 Task: Search one way flight ticket for 2 adults, 2 infants in seat and 1 infant on lap in first from Bangor: Bangor International Airport to Indianapolis: Indianapolis International Airport on 8-5-2023. Choice of flights is JetBlue. Number of bags: 1 checked bag. Price is upto 85000. Outbound departure time preference is 10:00.
Action: Mouse moved to (321, 287)
Screenshot: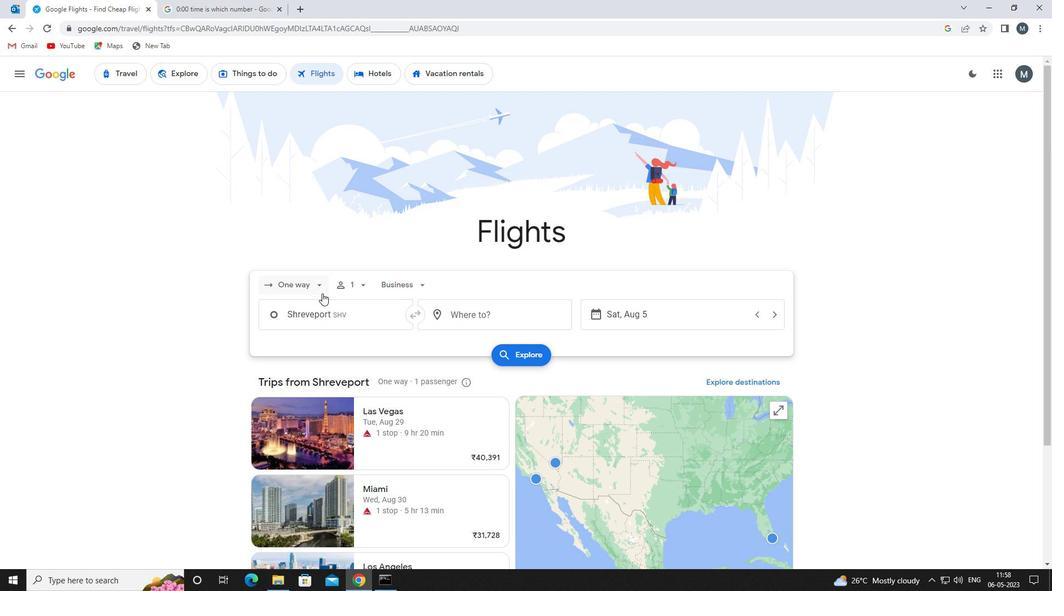 
Action: Mouse pressed left at (321, 287)
Screenshot: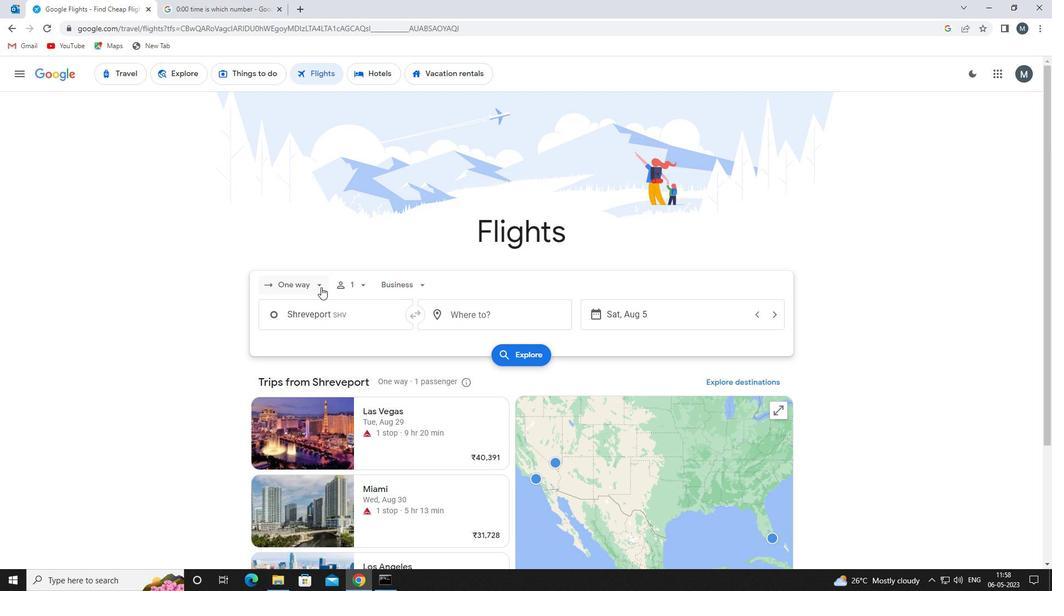
Action: Mouse moved to (322, 338)
Screenshot: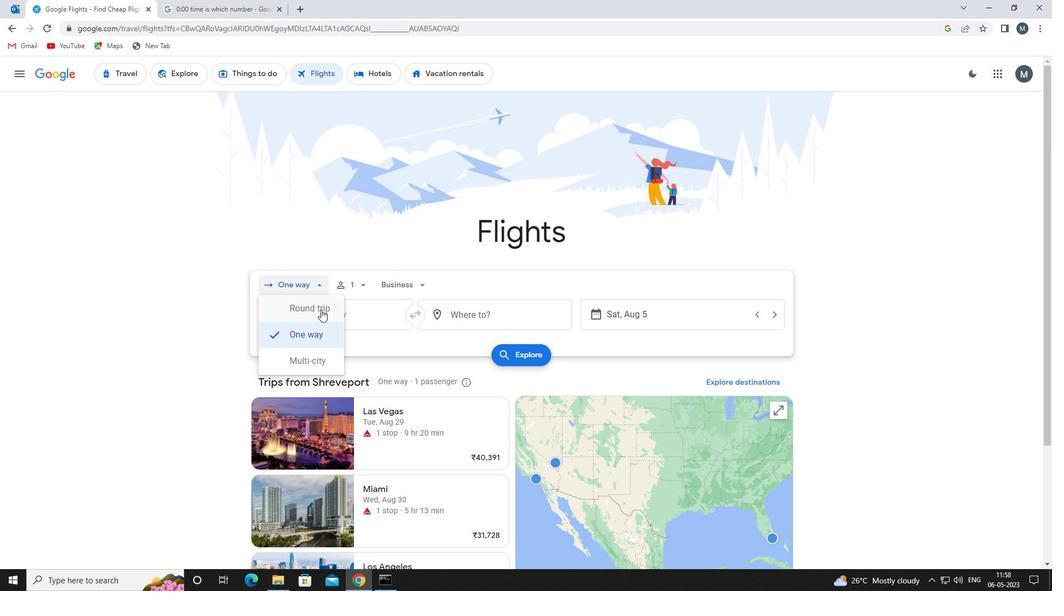 
Action: Mouse pressed left at (322, 338)
Screenshot: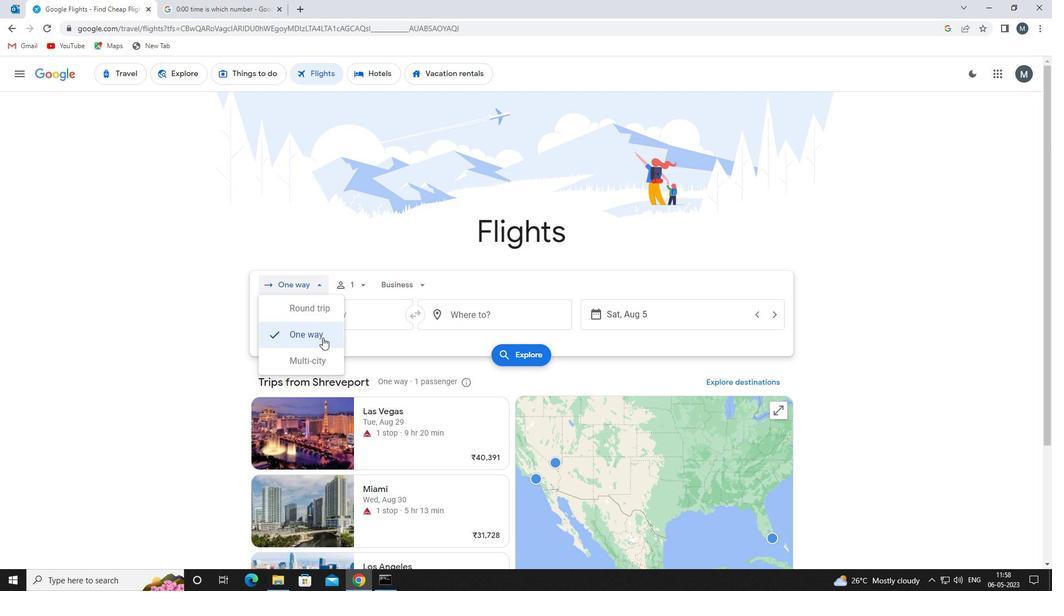 
Action: Mouse moved to (363, 285)
Screenshot: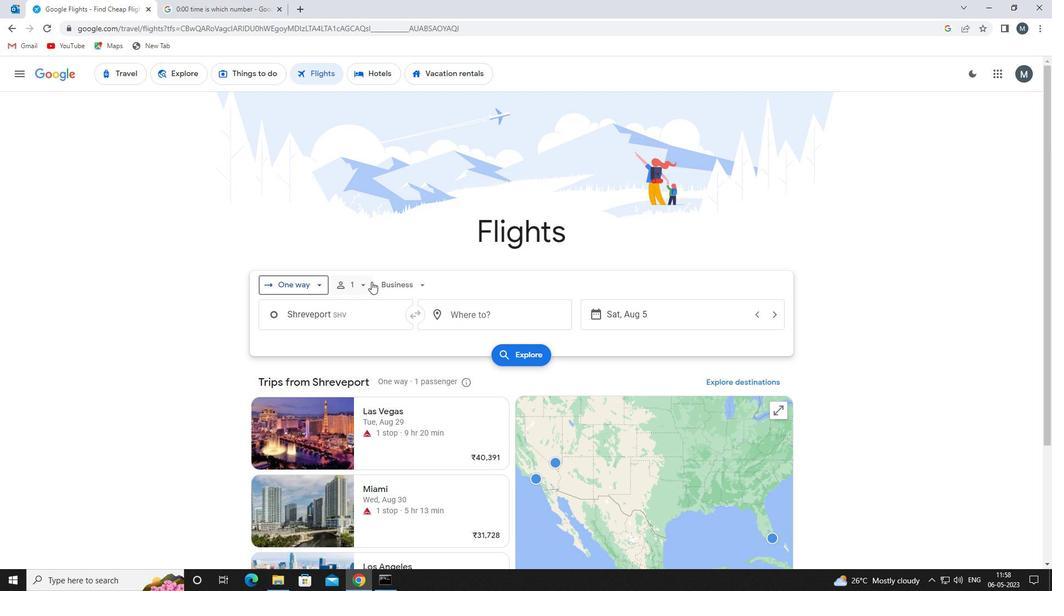 
Action: Mouse pressed left at (363, 285)
Screenshot: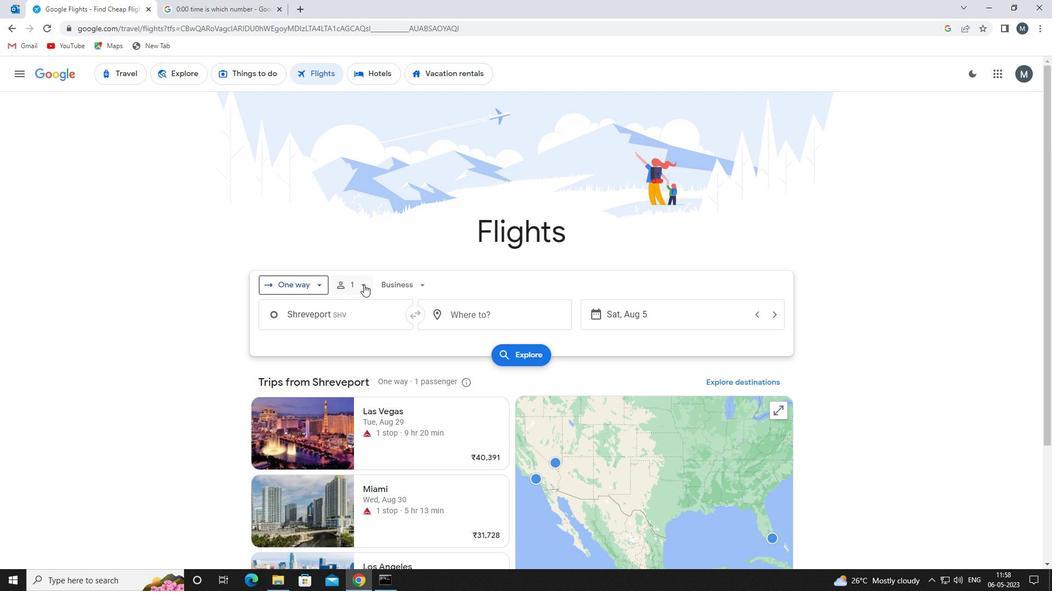 
Action: Mouse moved to (446, 317)
Screenshot: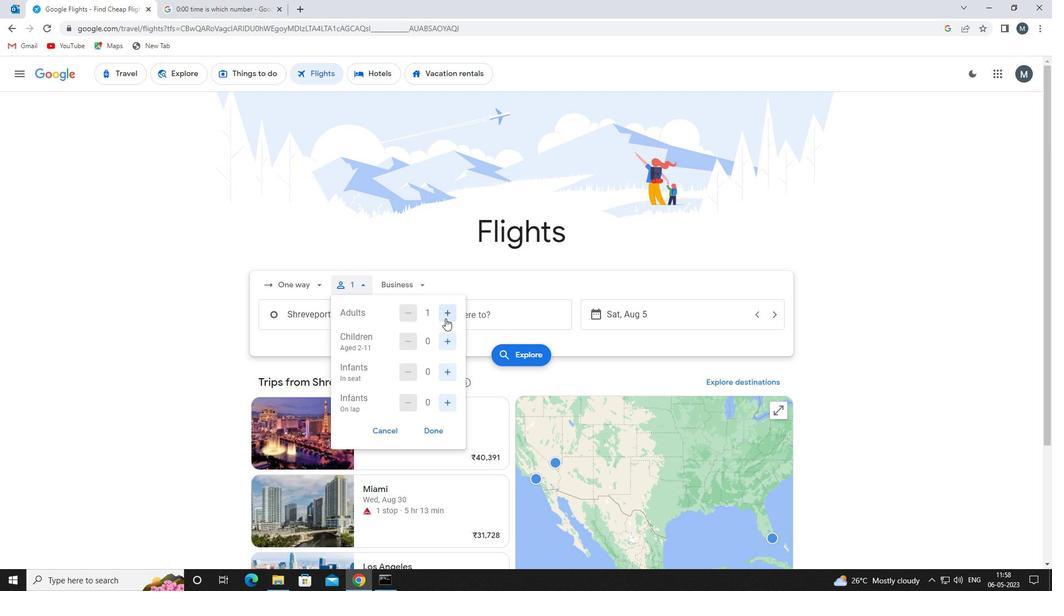 
Action: Mouse pressed left at (446, 317)
Screenshot: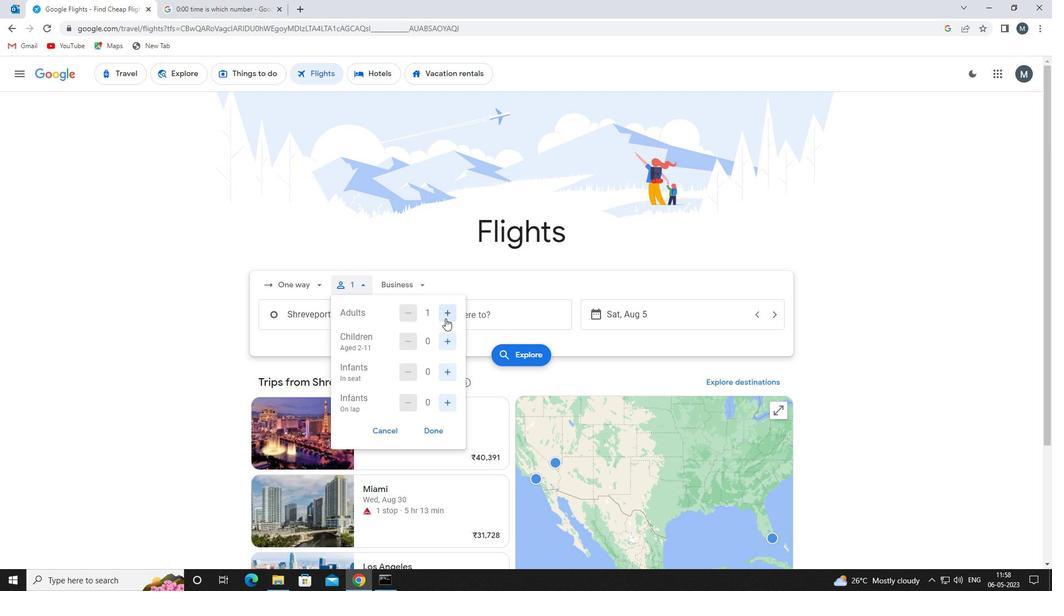 
Action: Mouse moved to (449, 344)
Screenshot: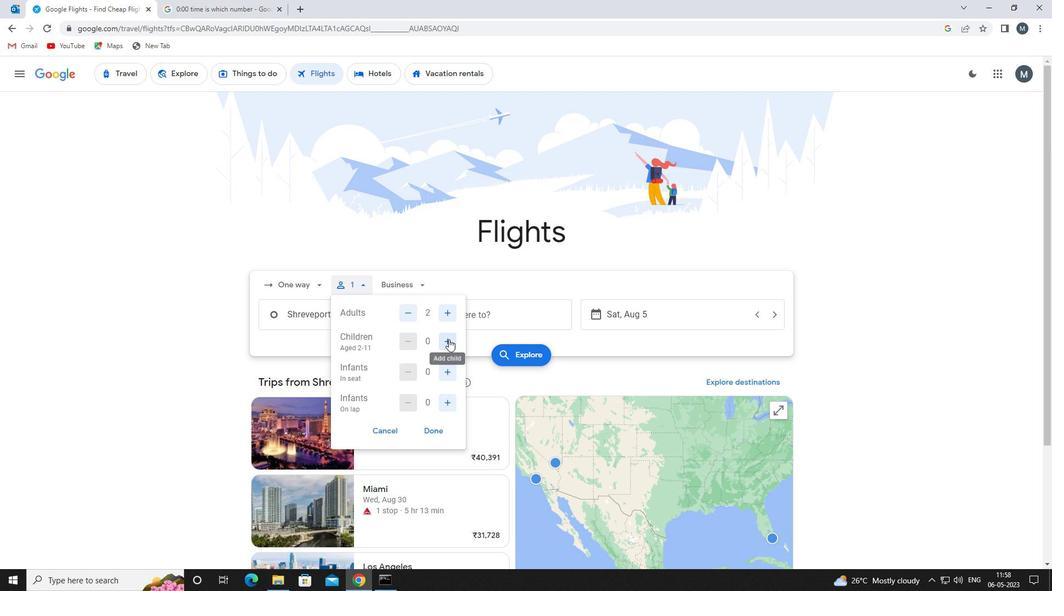 
Action: Mouse pressed left at (449, 344)
Screenshot: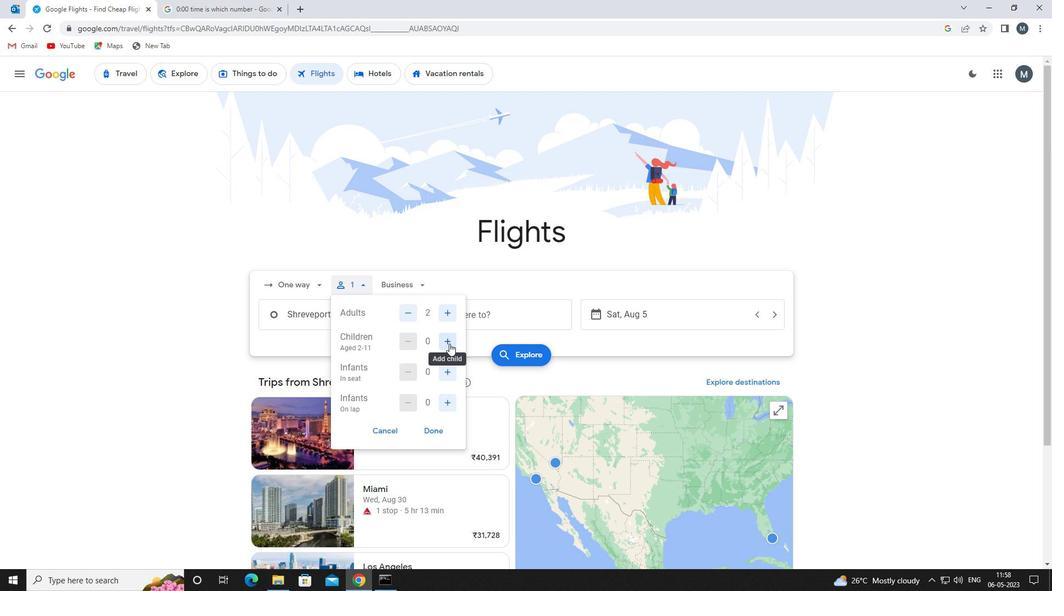 
Action: Mouse moved to (449, 344)
Screenshot: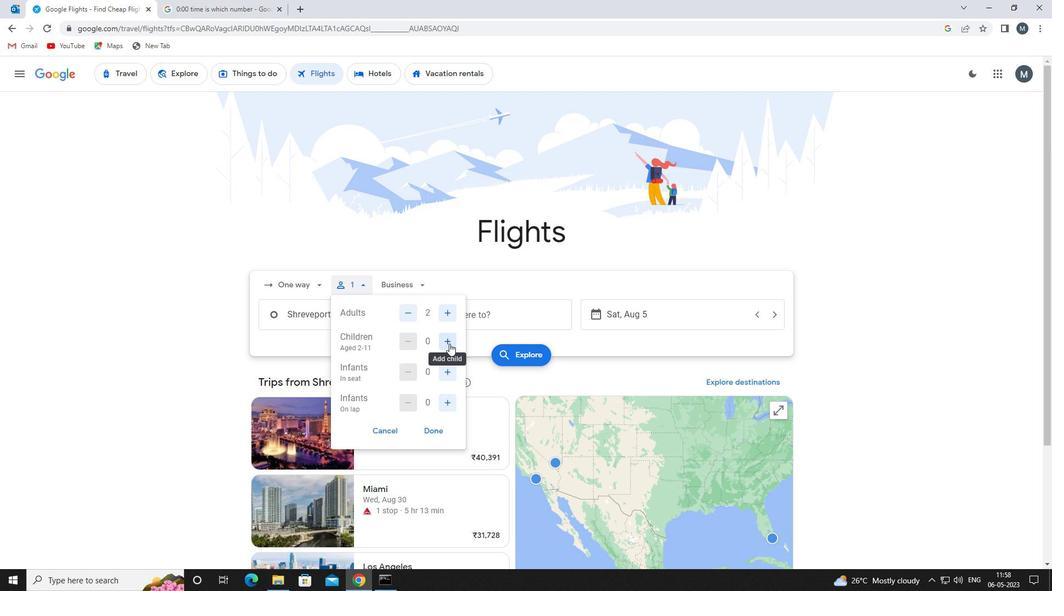 
Action: Mouse pressed left at (449, 344)
Screenshot: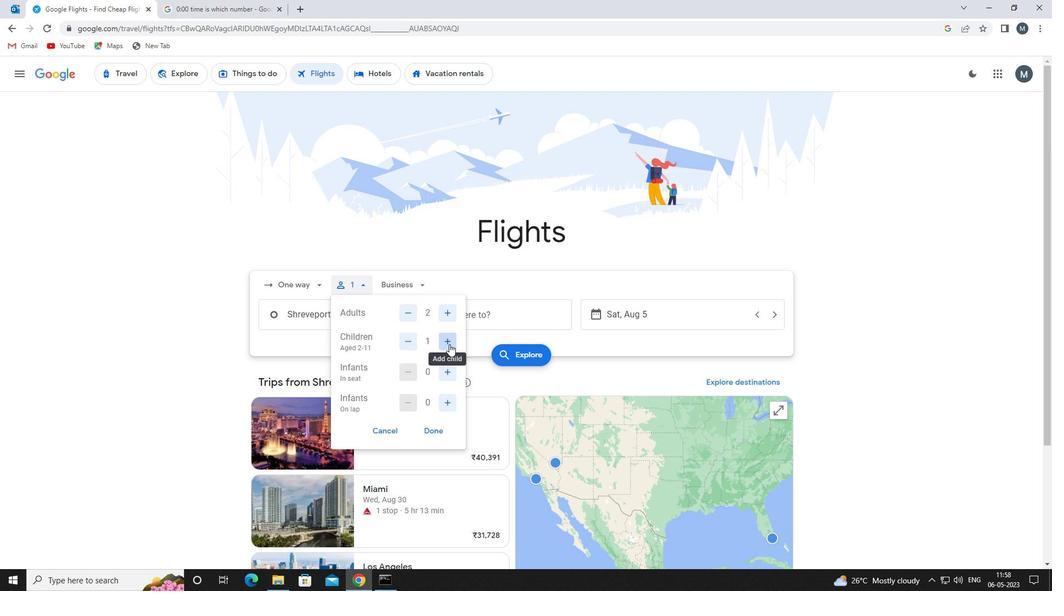
Action: Mouse moved to (418, 336)
Screenshot: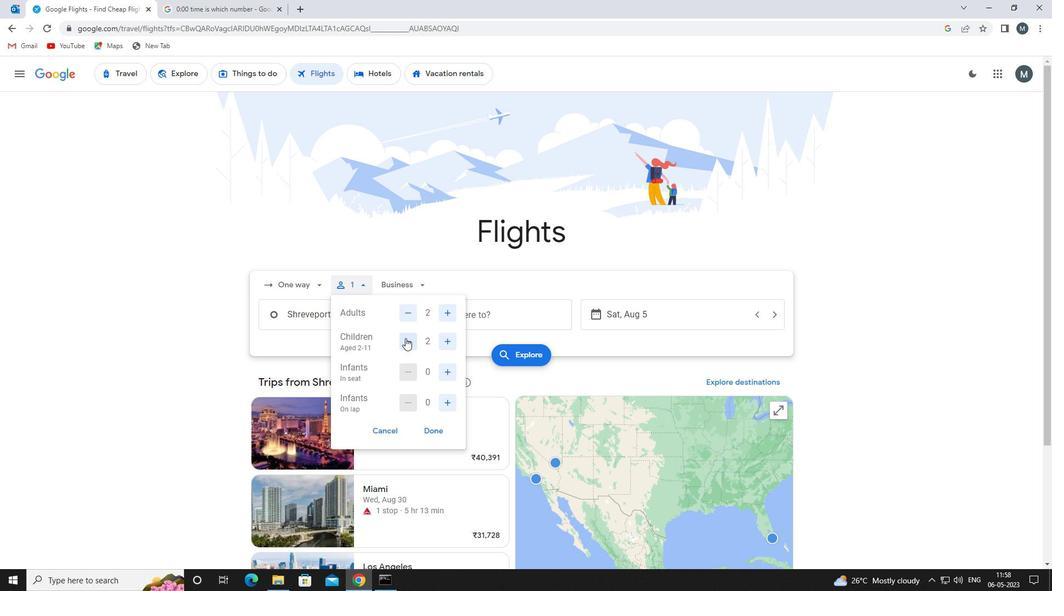 
Action: Mouse pressed left at (418, 336)
Screenshot: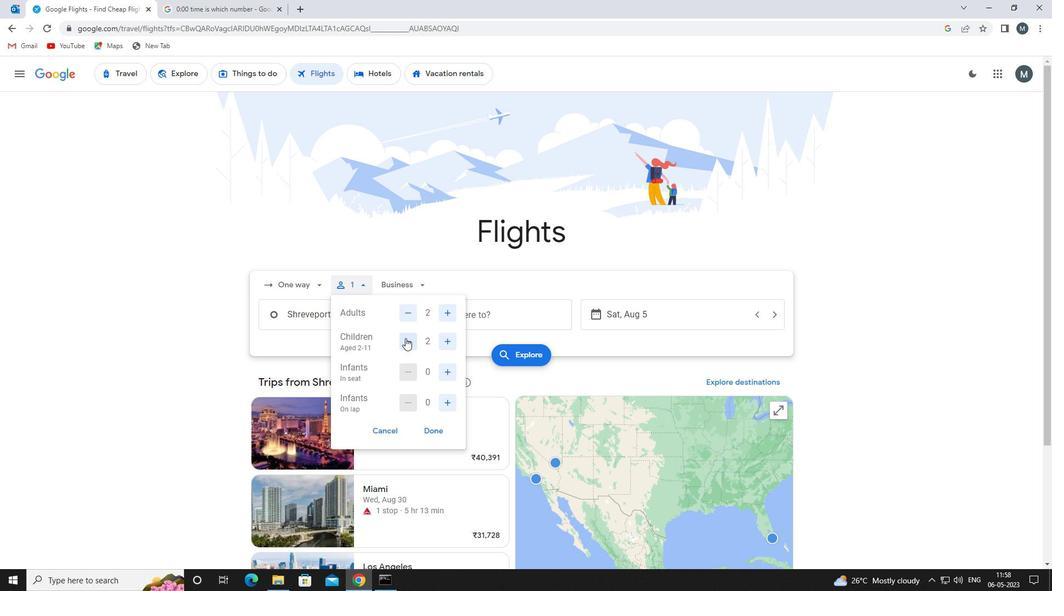 
Action: Mouse moved to (414, 339)
Screenshot: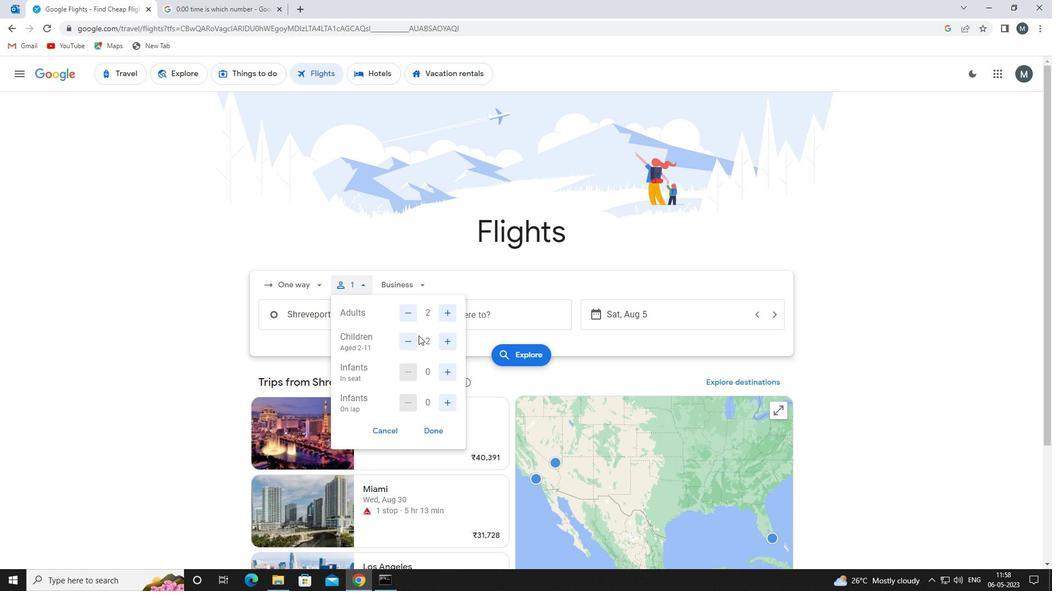
Action: Mouse pressed left at (414, 339)
Screenshot: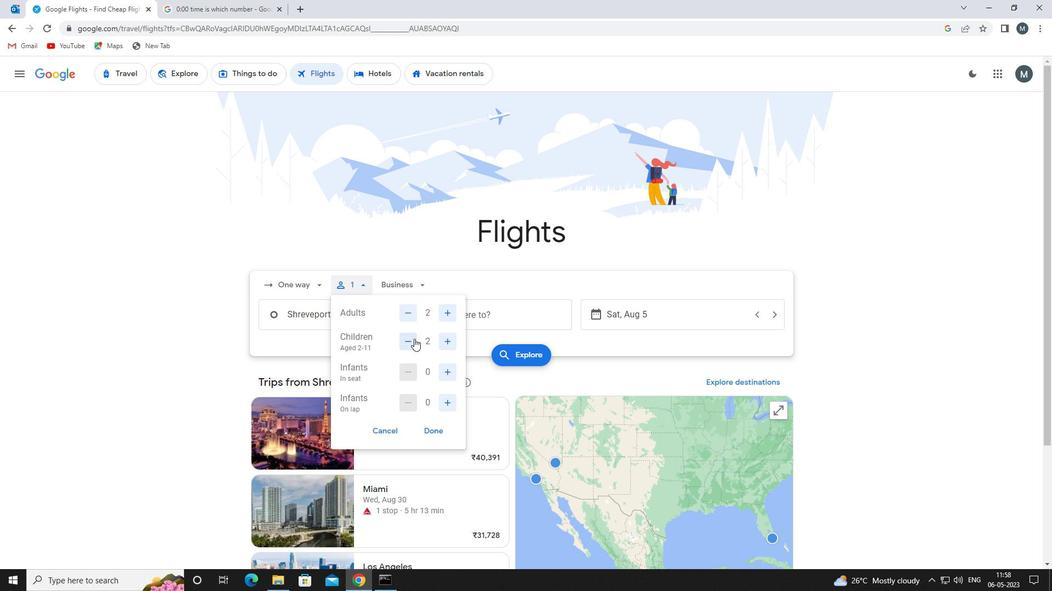 
Action: Mouse pressed left at (414, 339)
Screenshot: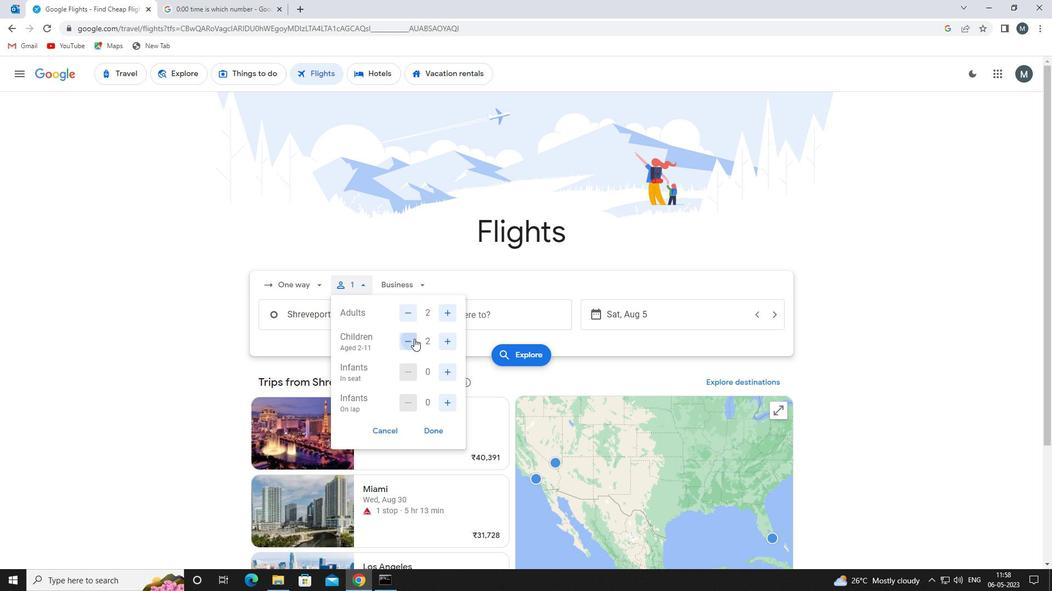 
Action: Mouse moved to (450, 374)
Screenshot: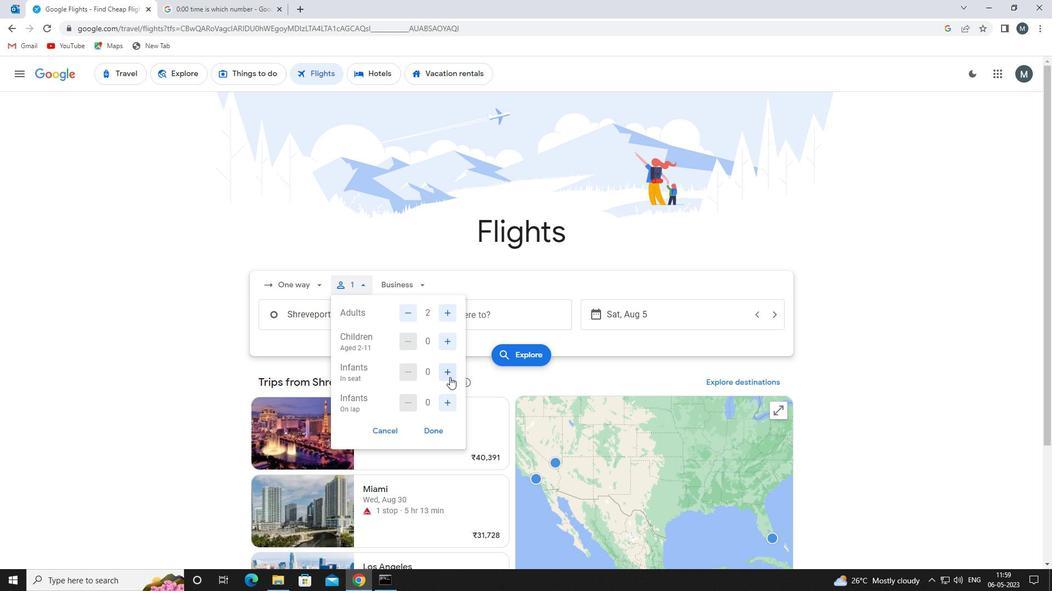 
Action: Mouse pressed left at (450, 374)
Screenshot: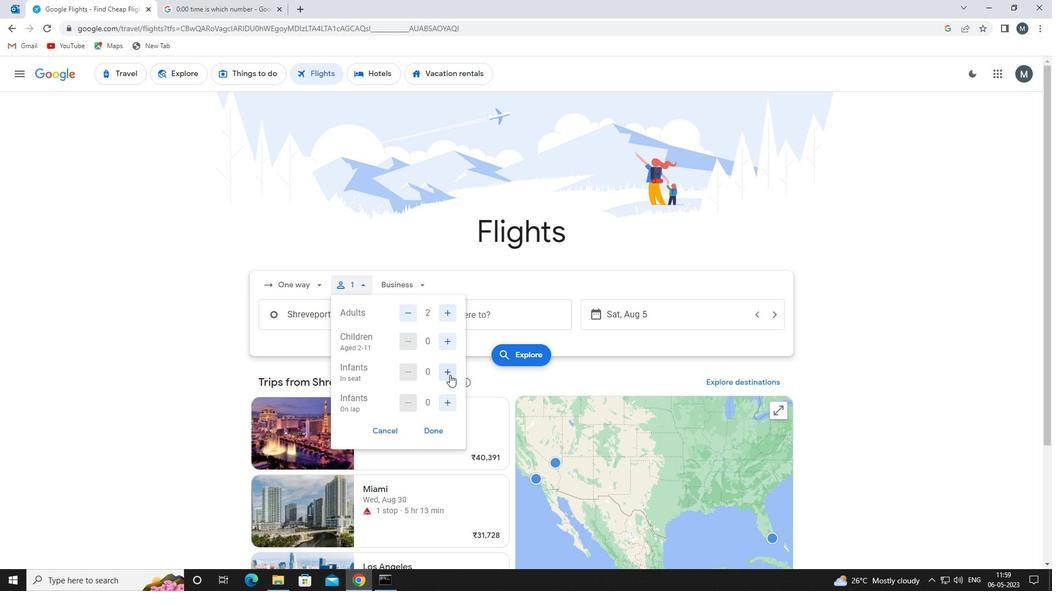 
Action: Mouse pressed left at (450, 374)
Screenshot: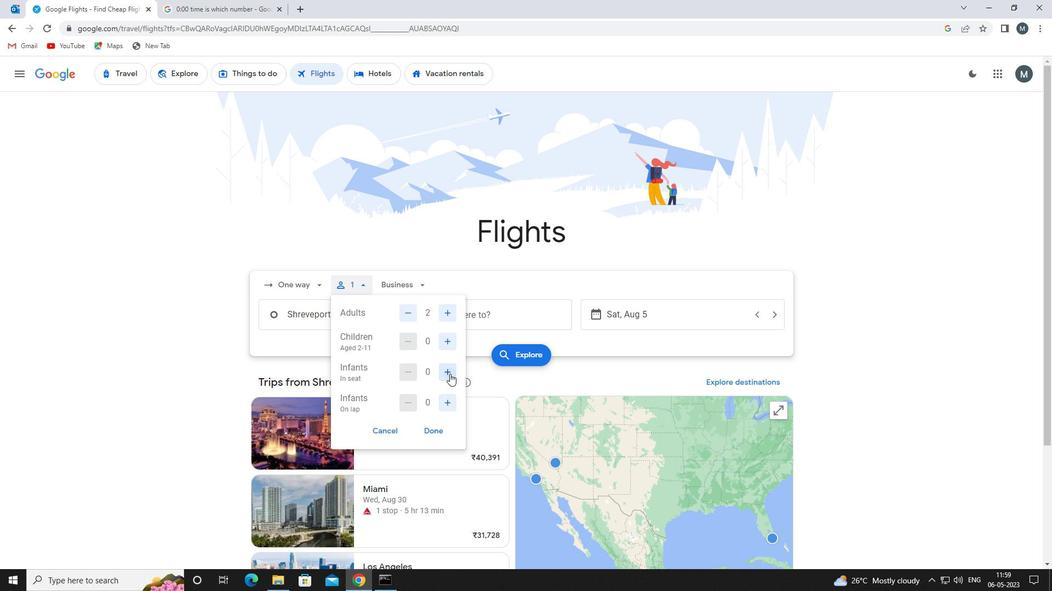 
Action: Mouse moved to (451, 410)
Screenshot: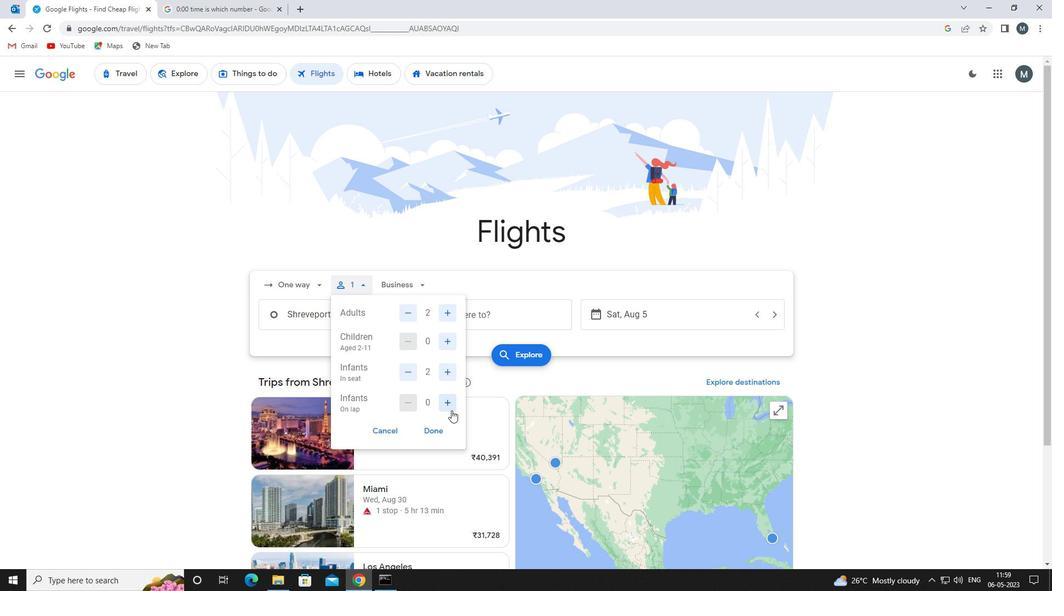 
Action: Mouse pressed left at (451, 410)
Screenshot: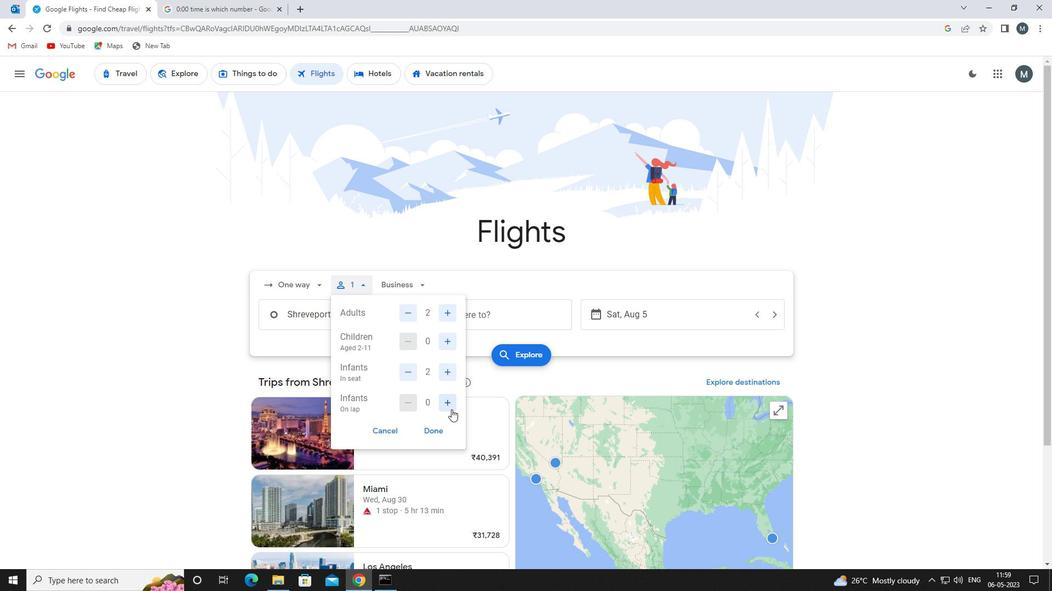 
Action: Mouse moved to (439, 430)
Screenshot: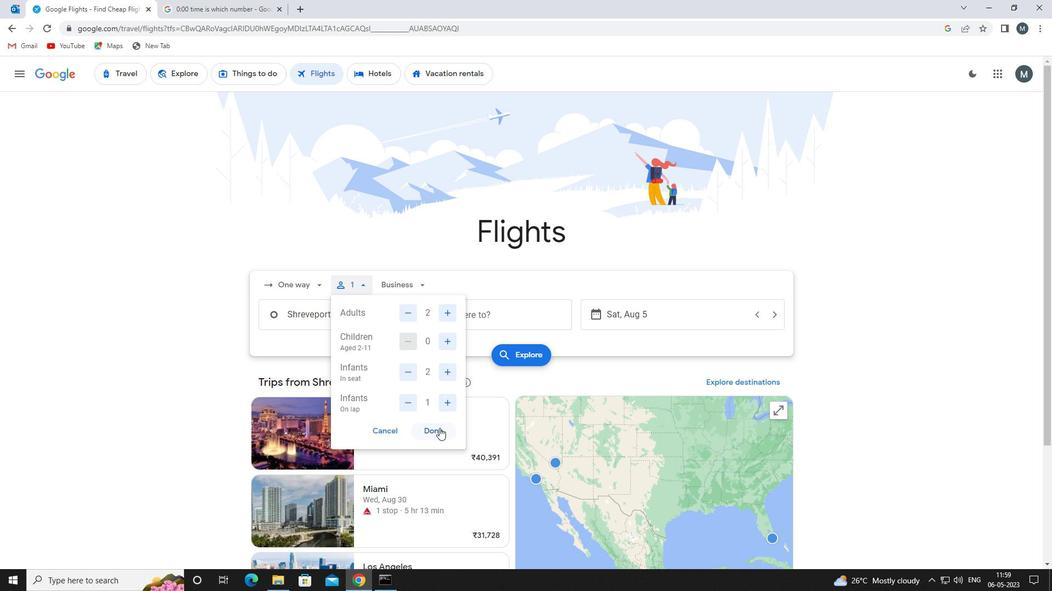 
Action: Mouse pressed left at (439, 430)
Screenshot: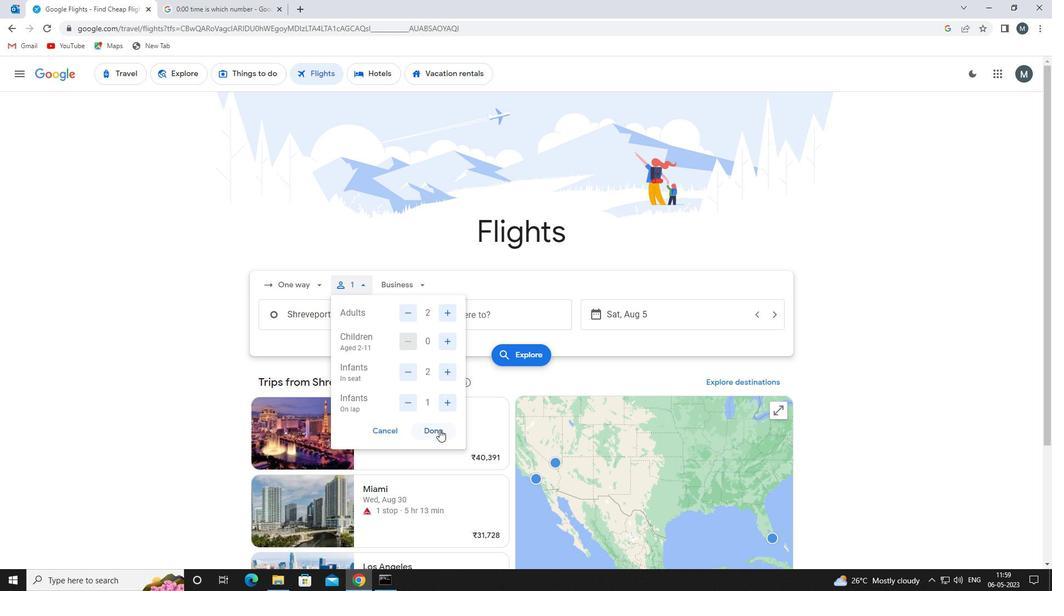 
Action: Mouse moved to (406, 286)
Screenshot: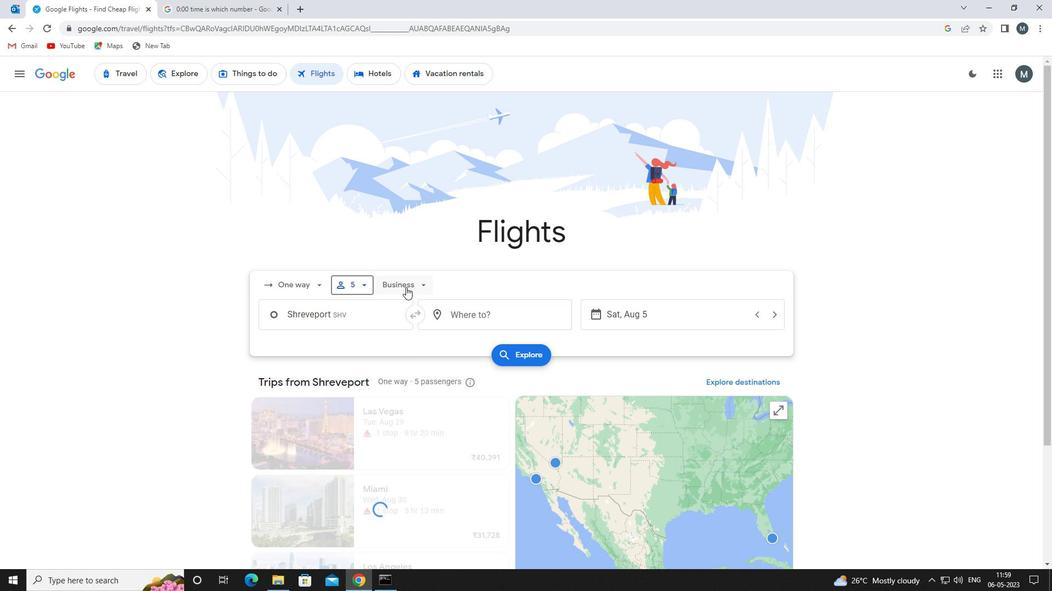 
Action: Mouse pressed left at (406, 286)
Screenshot: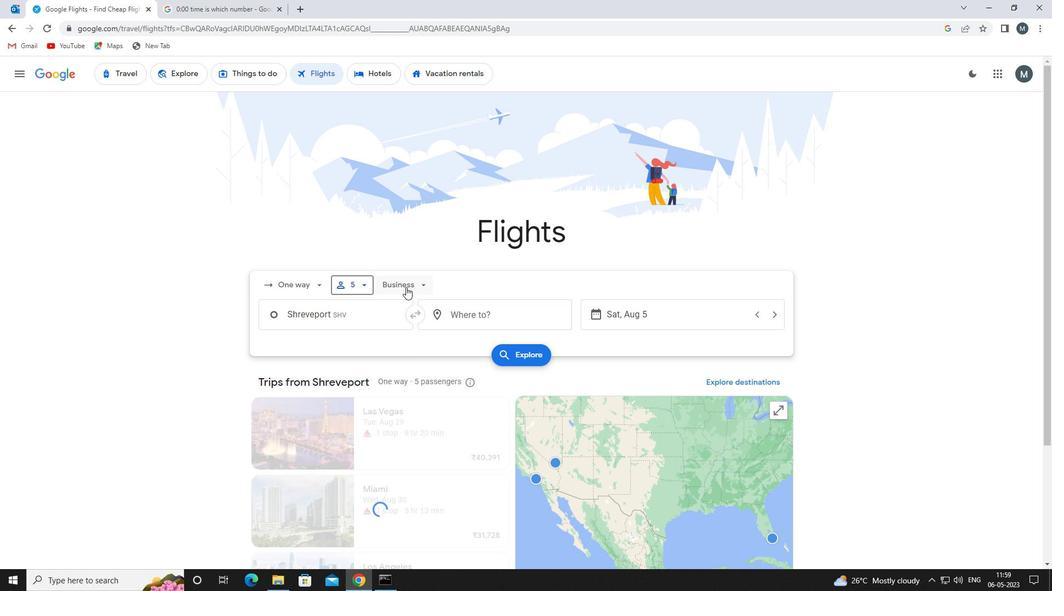 
Action: Mouse moved to (436, 393)
Screenshot: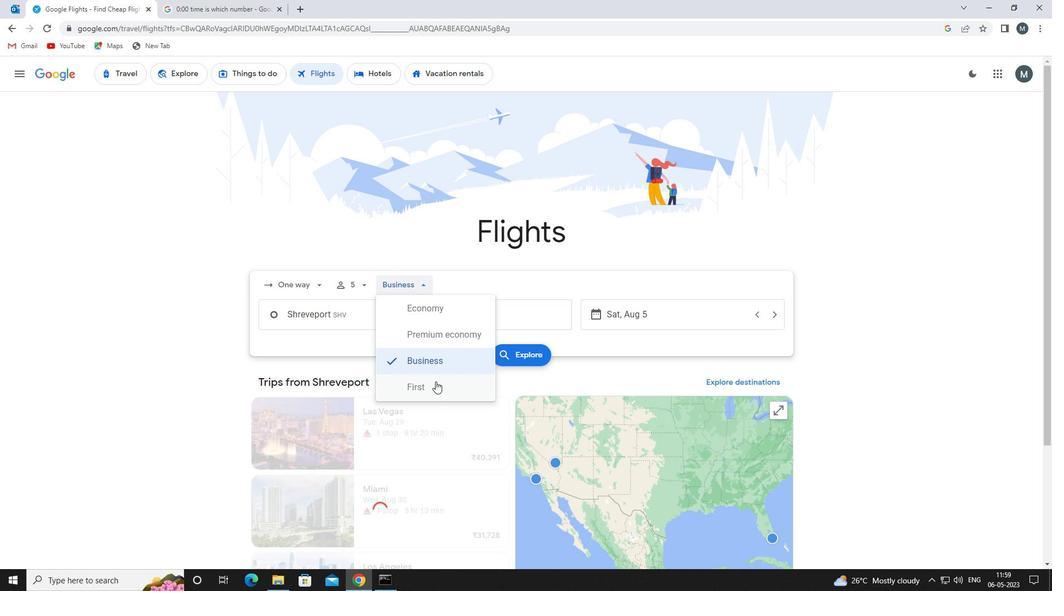 
Action: Mouse pressed left at (436, 393)
Screenshot: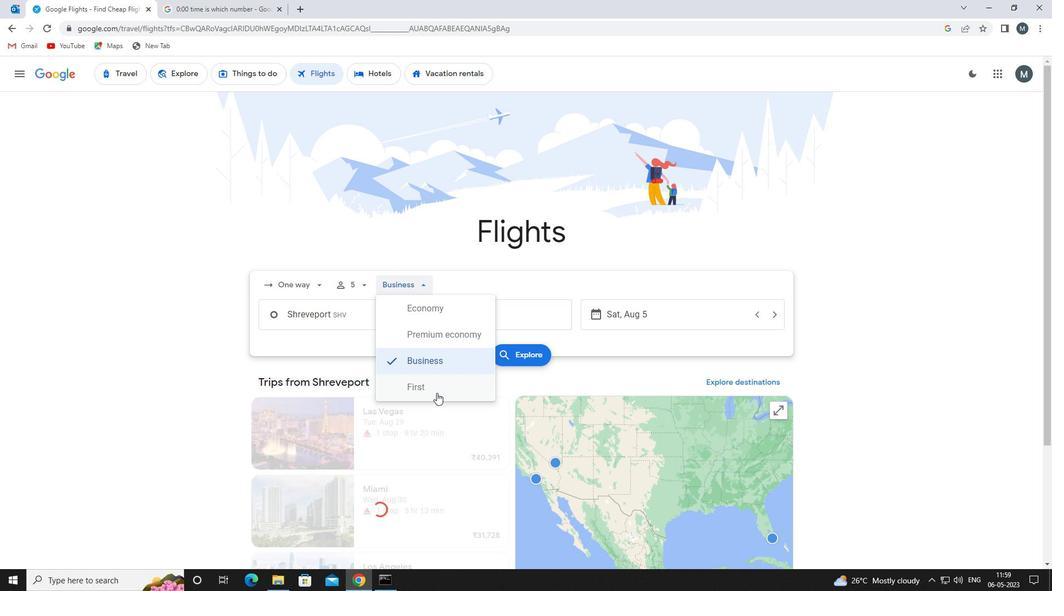 
Action: Mouse moved to (376, 320)
Screenshot: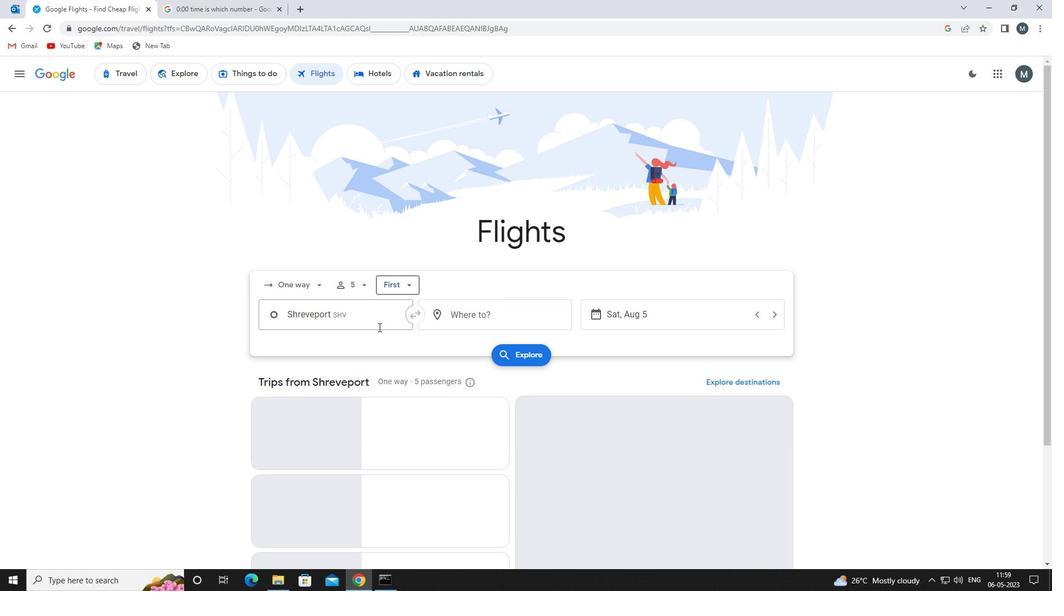 
Action: Mouse pressed left at (376, 320)
Screenshot: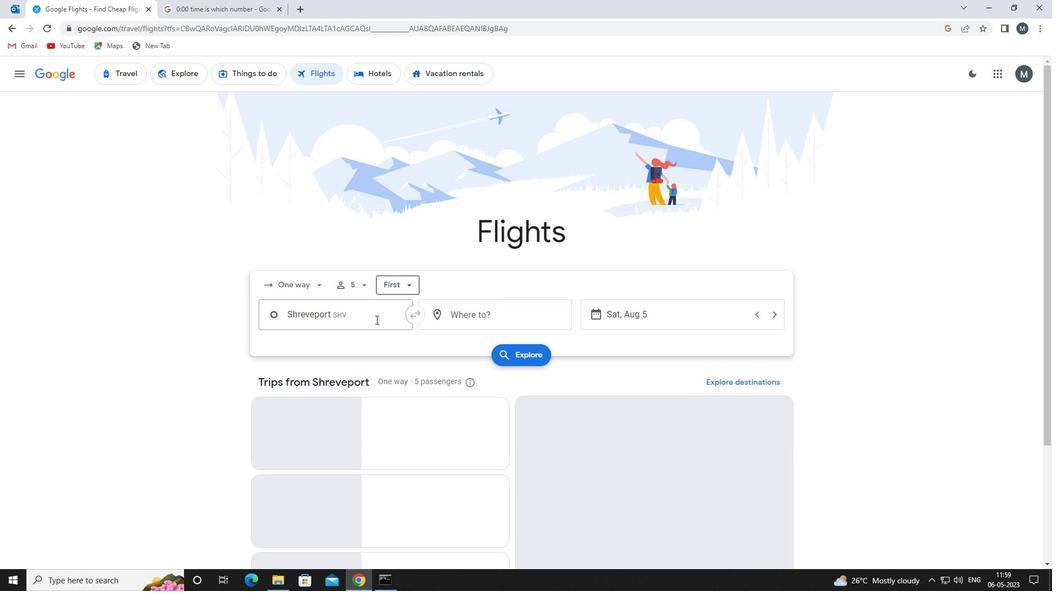 
Action: Mouse moved to (374, 320)
Screenshot: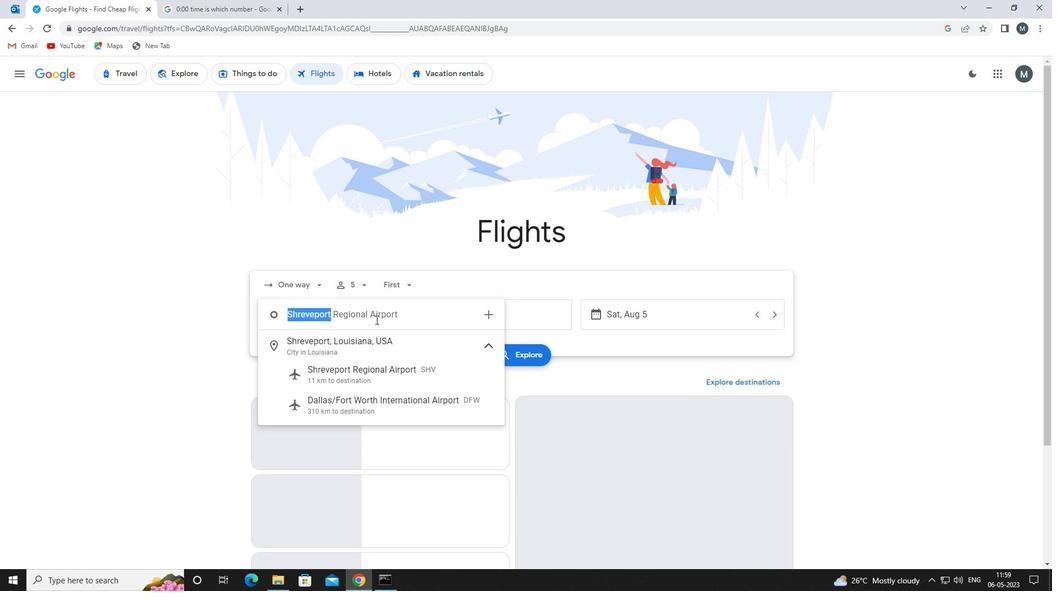 
Action: Key pressed bangr<Key.backspace><Key.backspace>gor<Key.space>inter
Screenshot: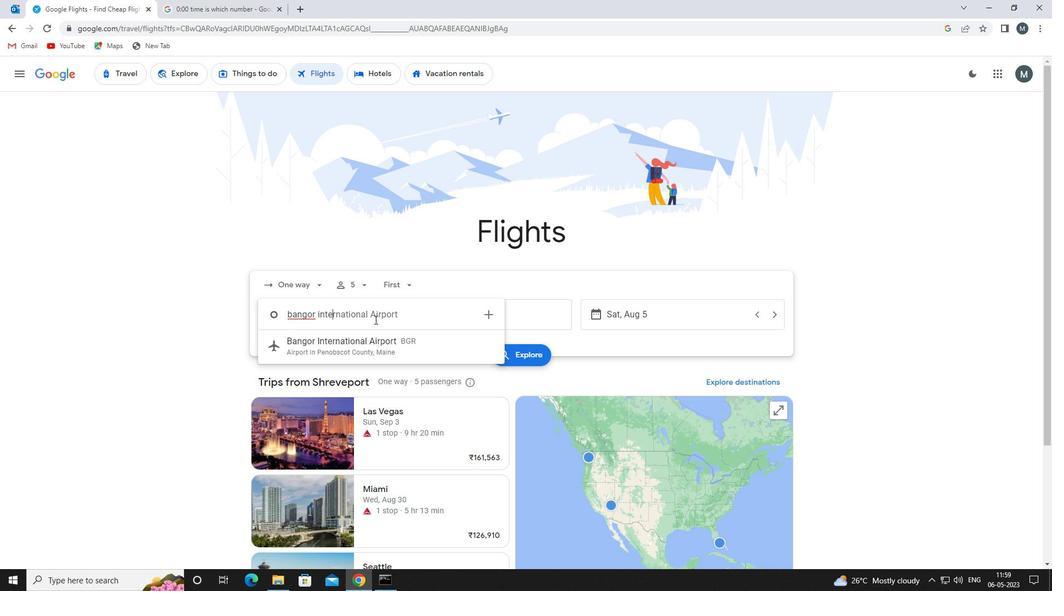 
Action: Mouse moved to (366, 352)
Screenshot: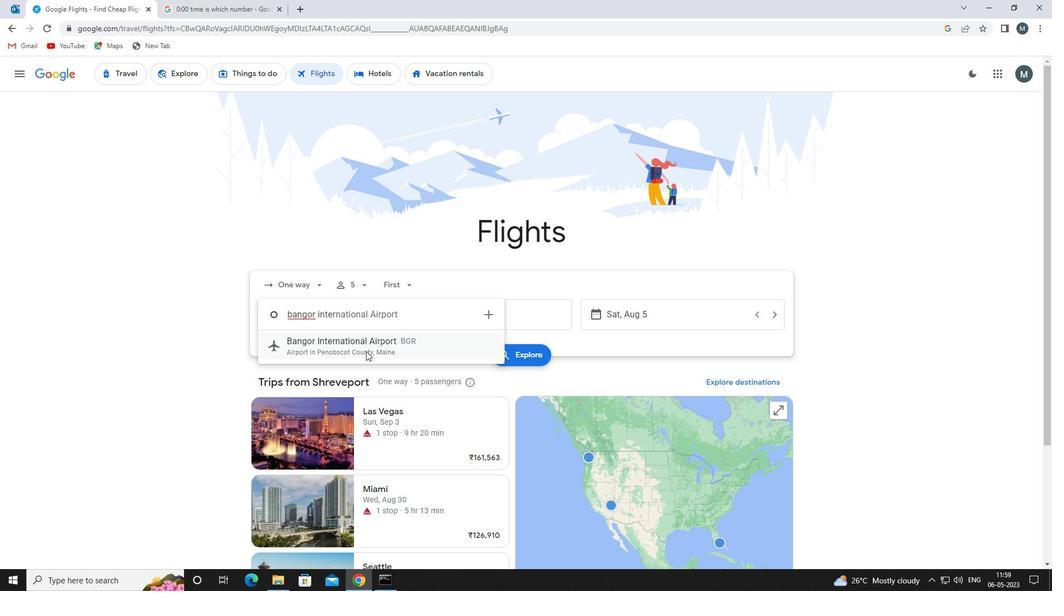 
Action: Mouse pressed left at (366, 352)
Screenshot: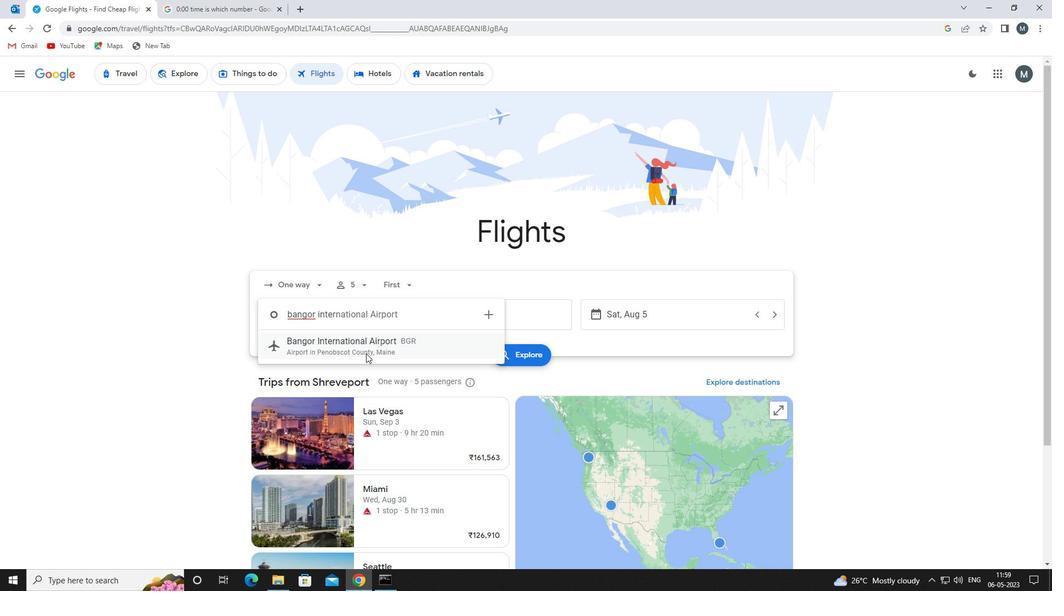 
Action: Mouse moved to (497, 324)
Screenshot: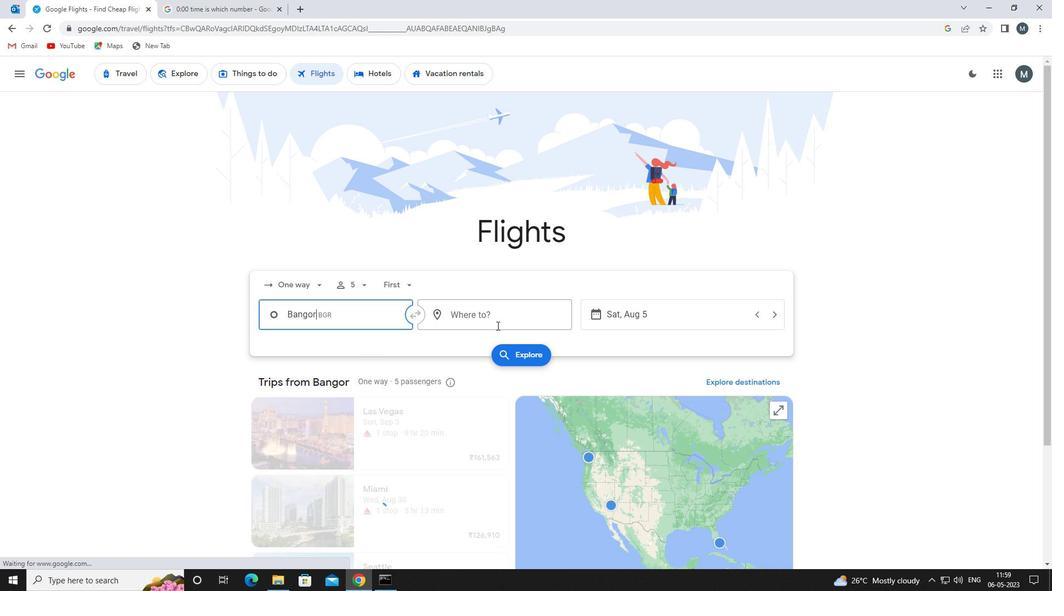 
Action: Mouse pressed left at (497, 324)
Screenshot: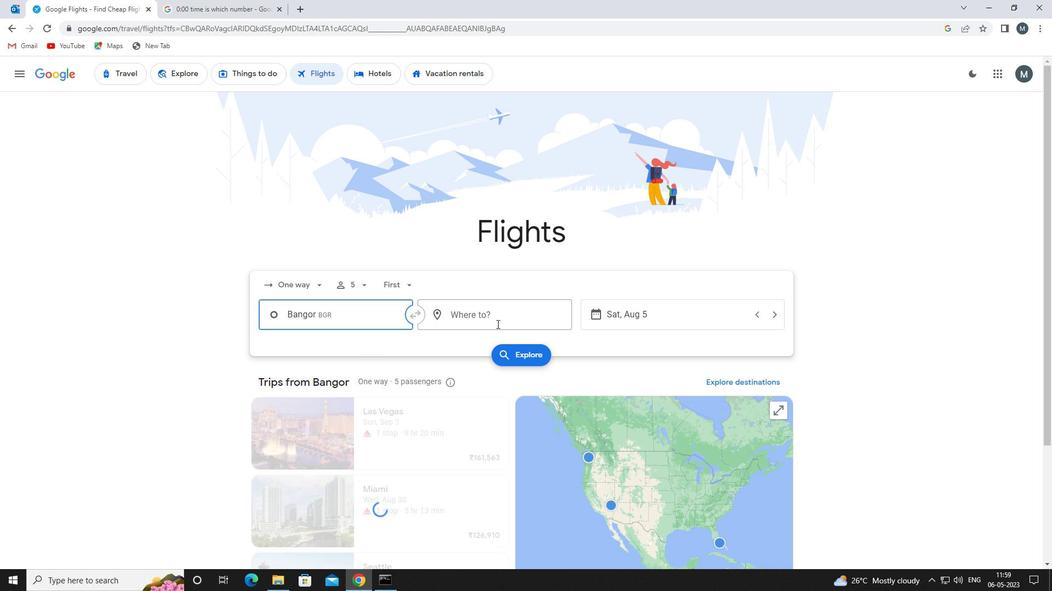 
Action: Mouse moved to (498, 322)
Screenshot: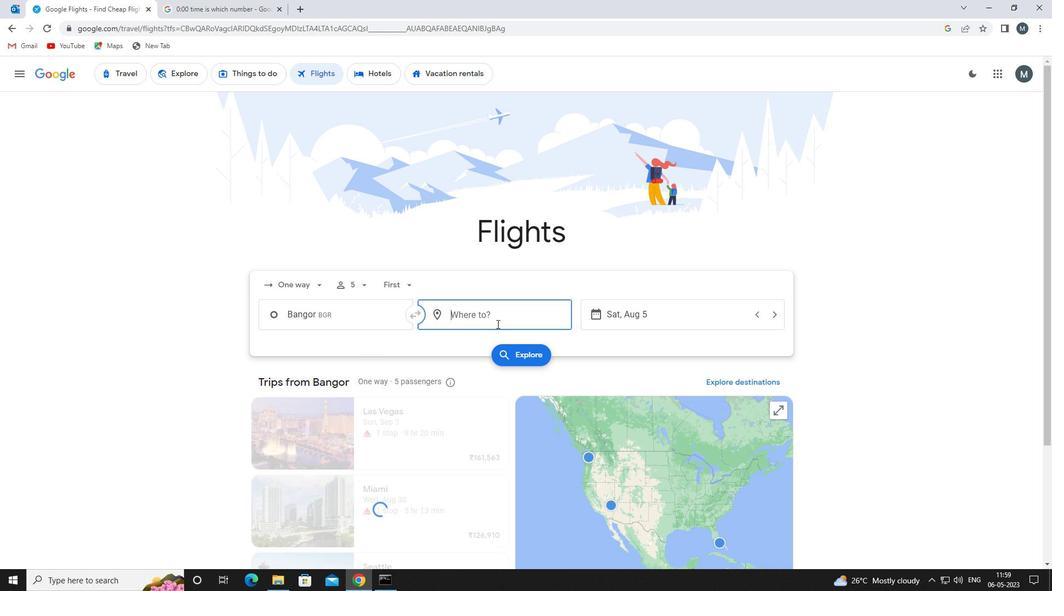 
Action: Key pressed ind
Screenshot: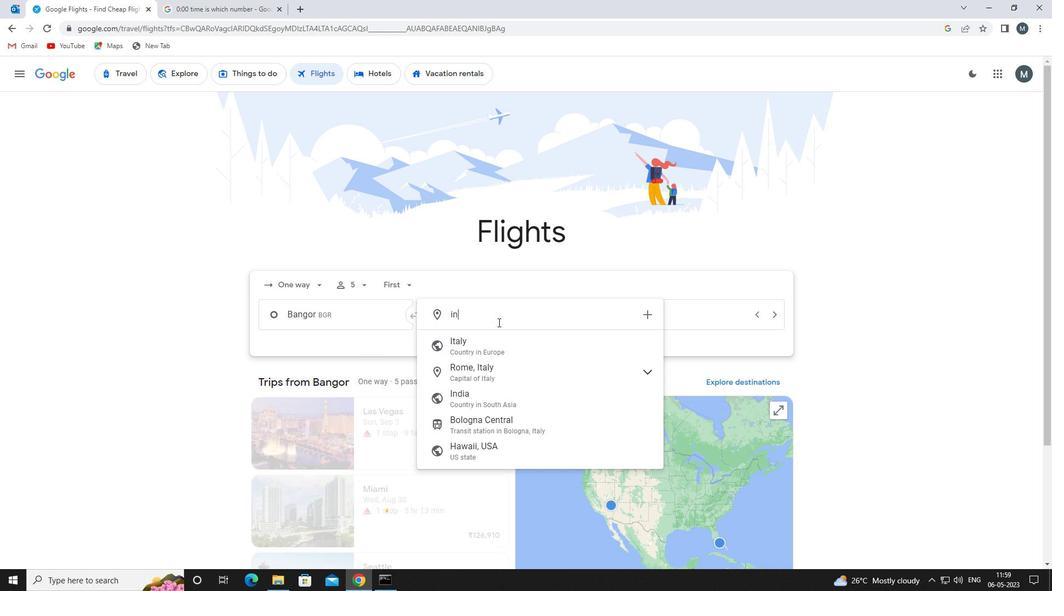 
Action: Mouse moved to (501, 344)
Screenshot: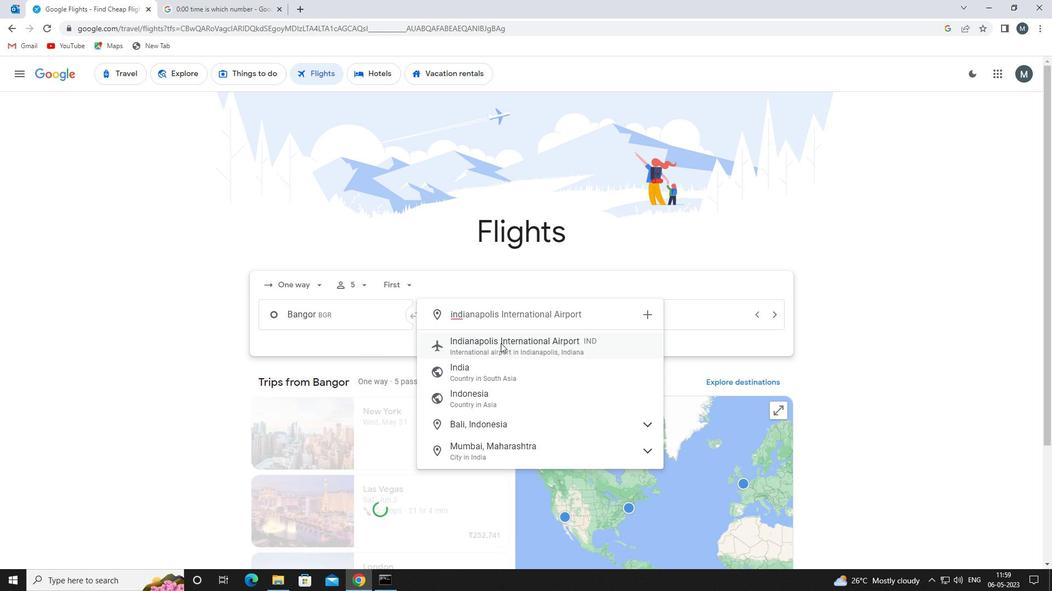 
Action: Mouse pressed left at (501, 344)
Screenshot: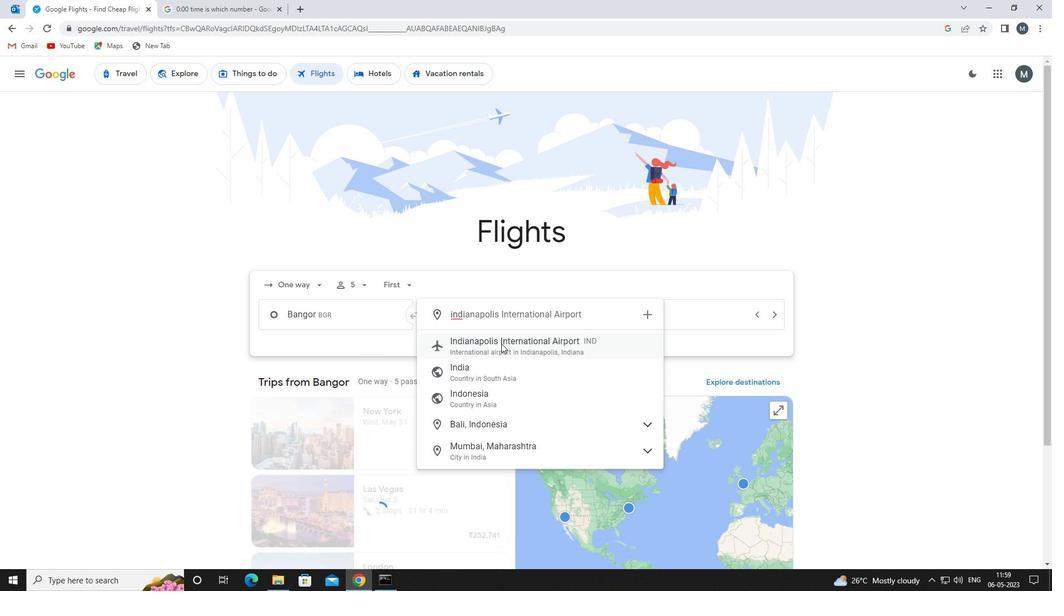 
Action: Mouse moved to (639, 320)
Screenshot: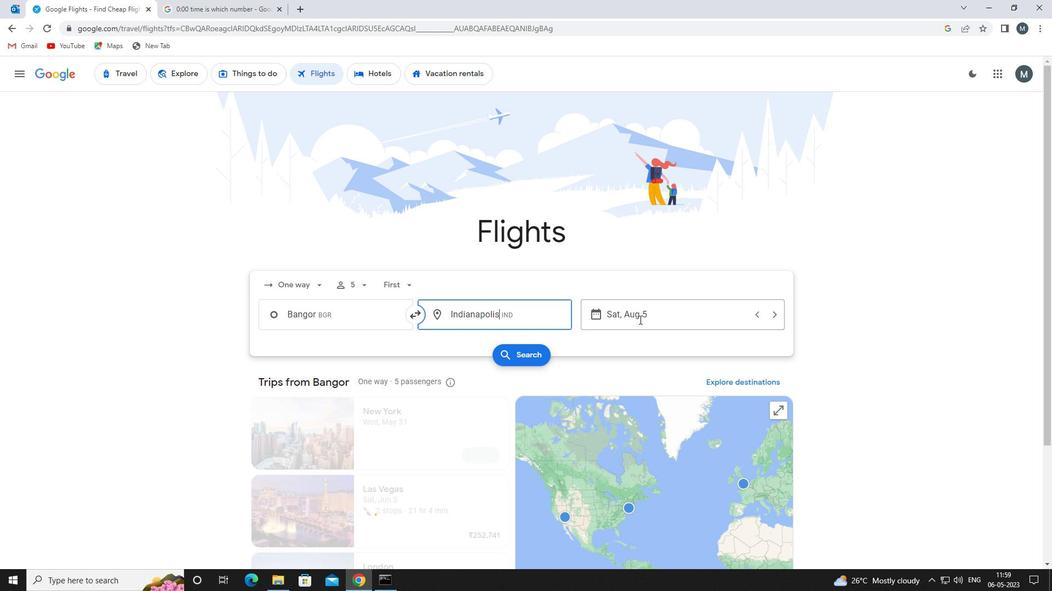 
Action: Mouse pressed left at (639, 320)
Screenshot: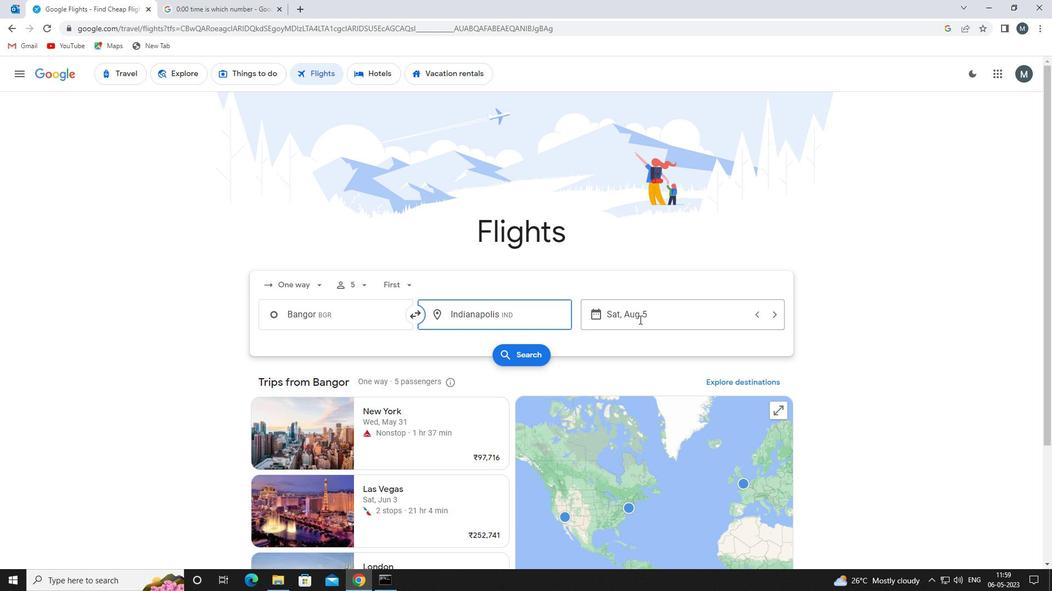 
Action: Mouse moved to (546, 372)
Screenshot: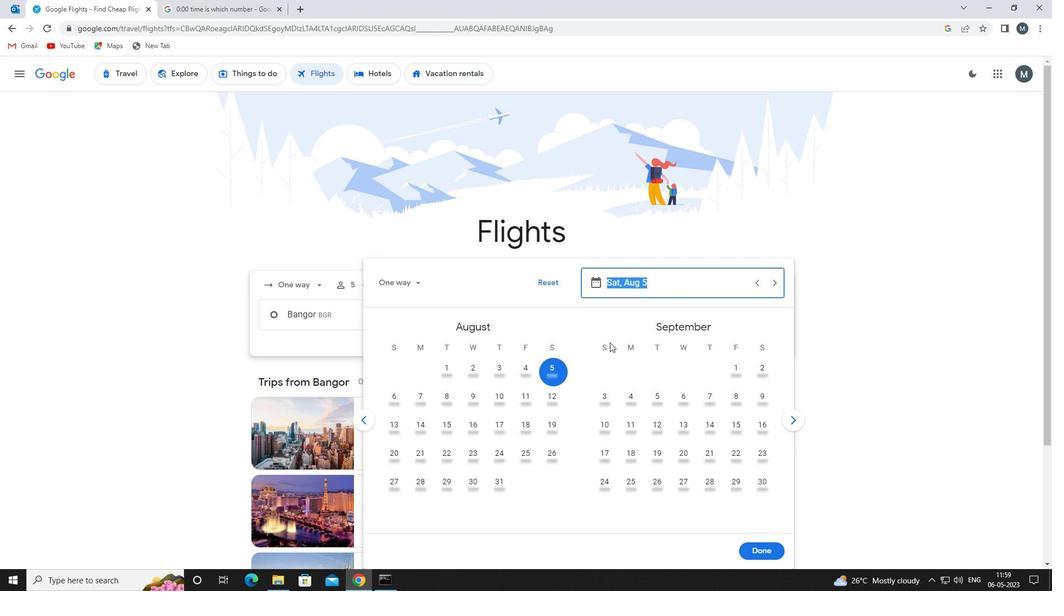 
Action: Mouse pressed left at (546, 372)
Screenshot: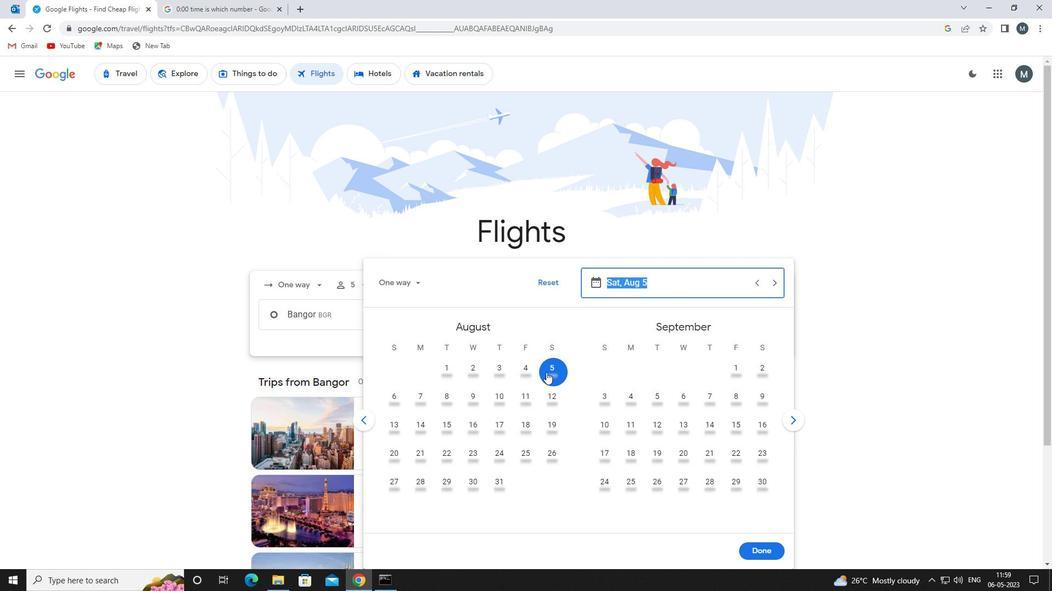 
Action: Mouse moved to (755, 549)
Screenshot: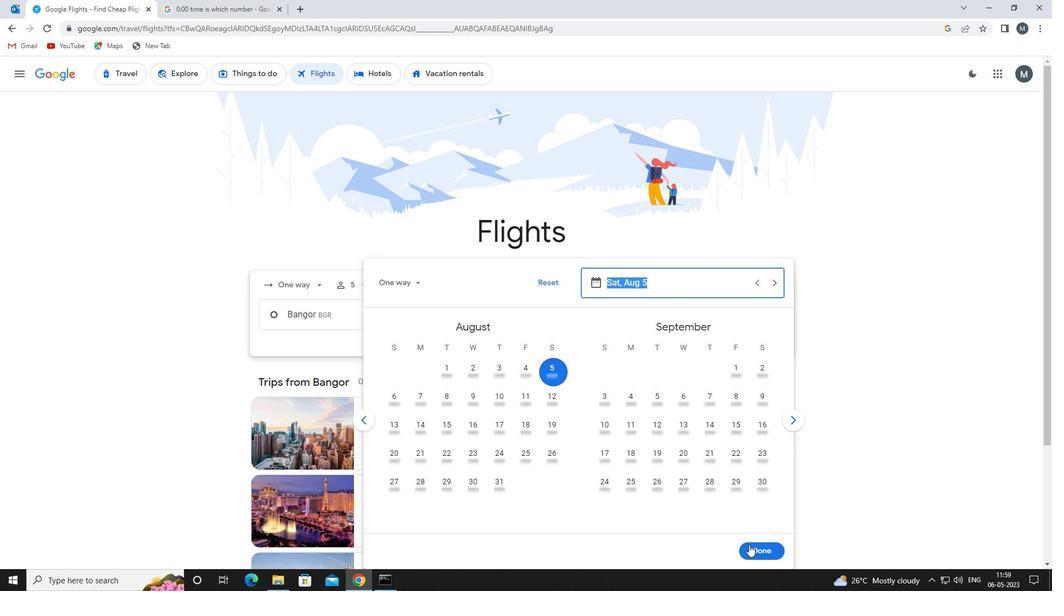 
Action: Mouse pressed left at (755, 549)
Screenshot: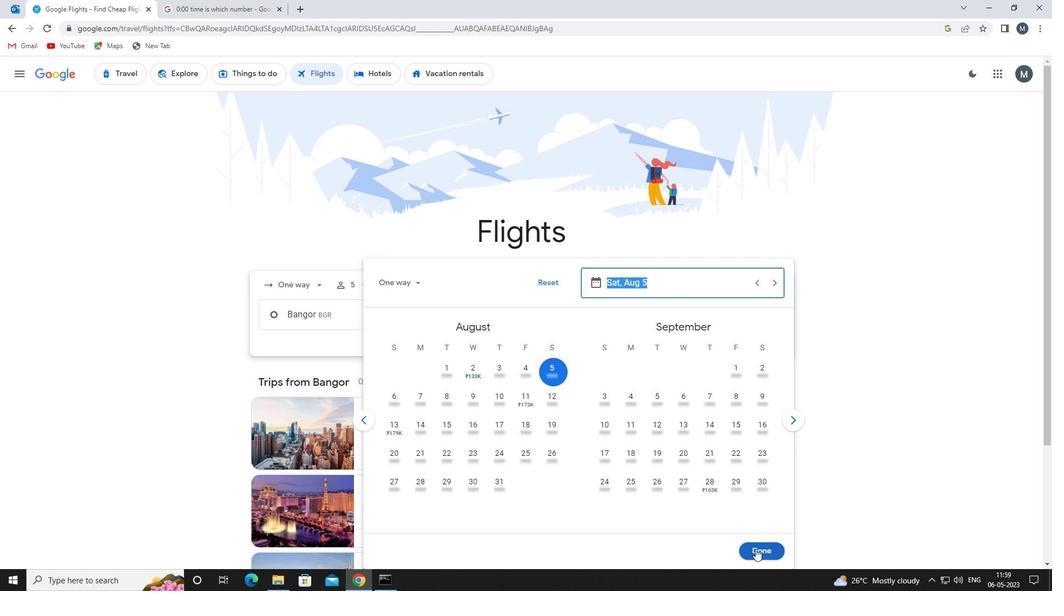 
Action: Mouse moved to (504, 353)
Screenshot: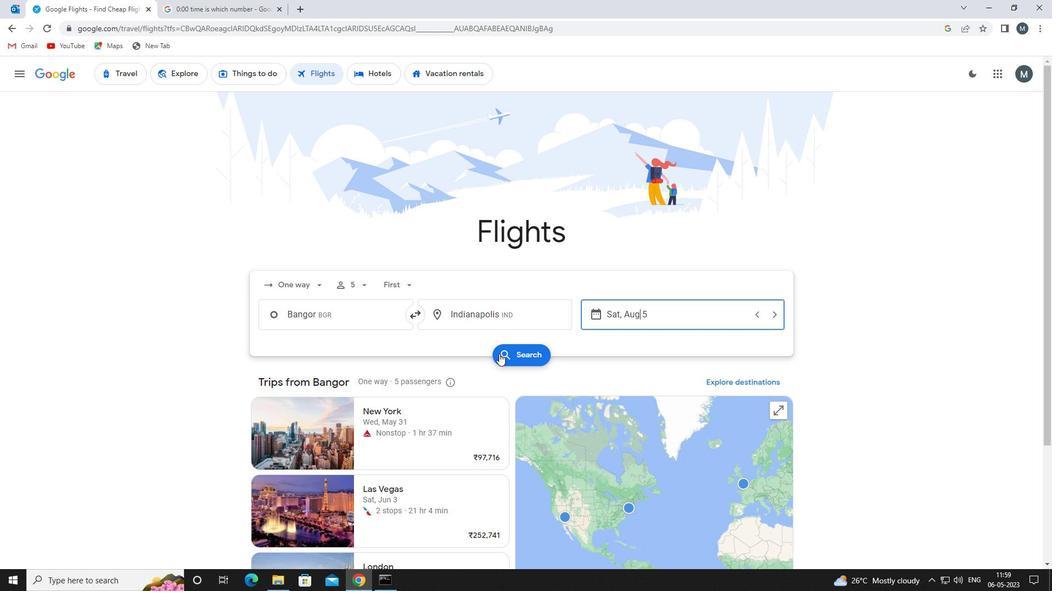 
Action: Mouse pressed left at (504, 353)
Screenshot: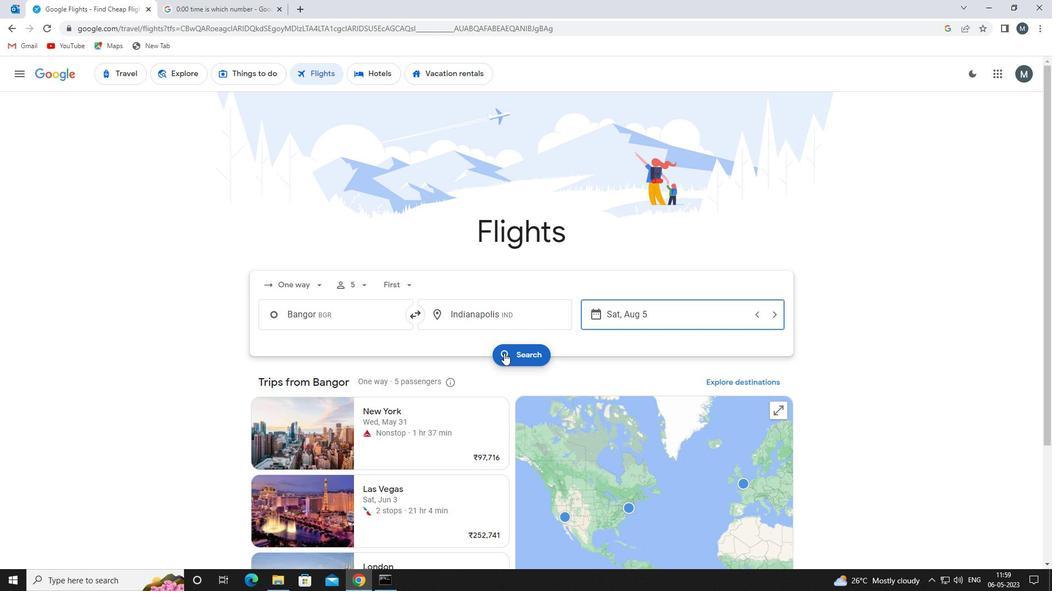
Action: Mouse moved to (262, 172)
Screenshot: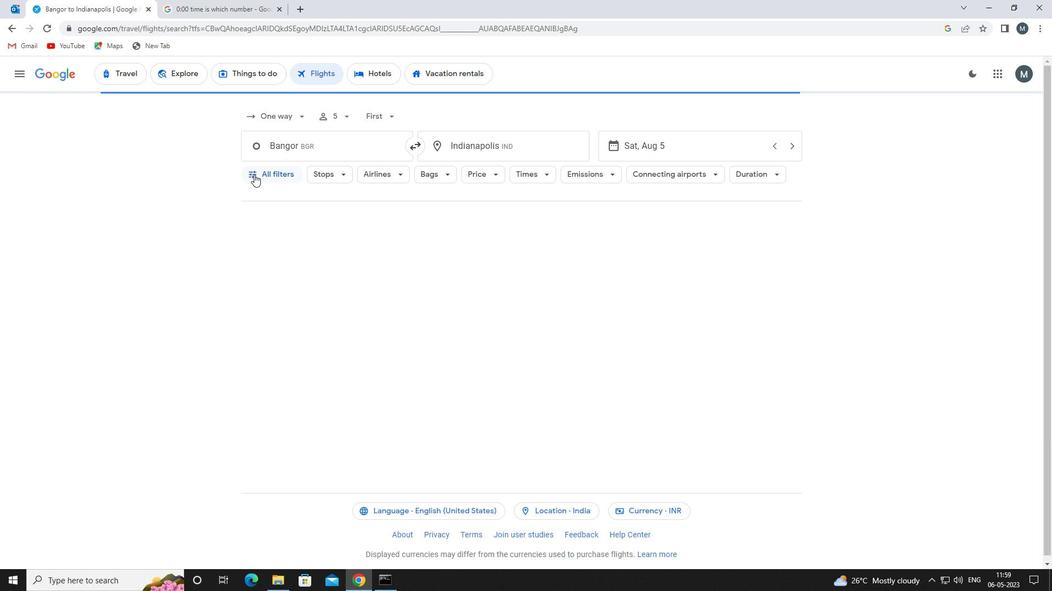 
Action: Mouse pressed left at (262, 172)
Screenshot: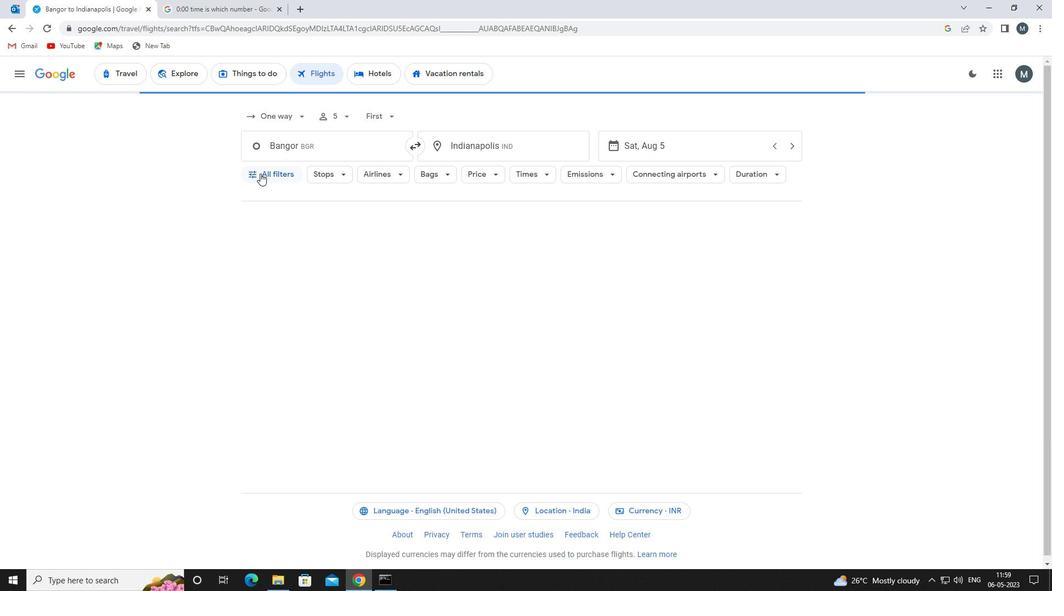 
Action: Mouse moved to (328, 288)
Screenshot: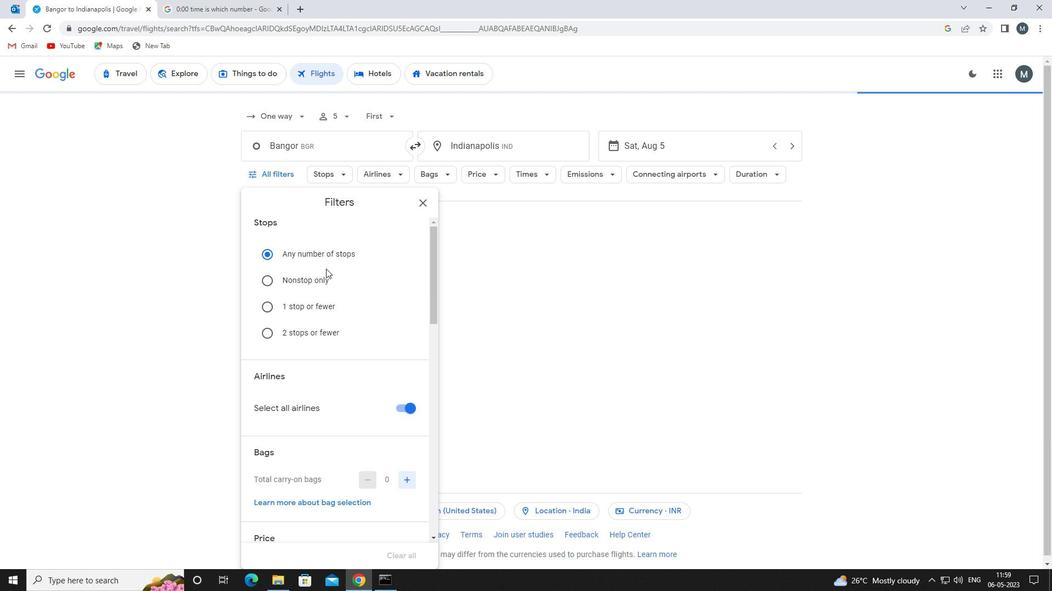 
Action: Mouse scrolled (328, 287) with delta (0, 0)
Screenshot: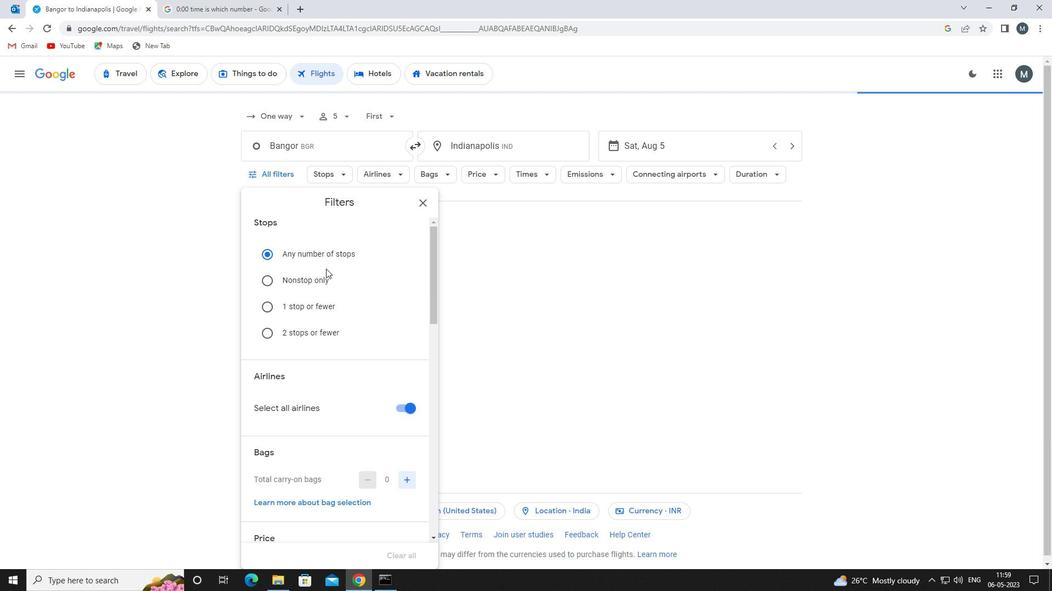 
Action: Mouse moved to (328, 288)
Screenshot: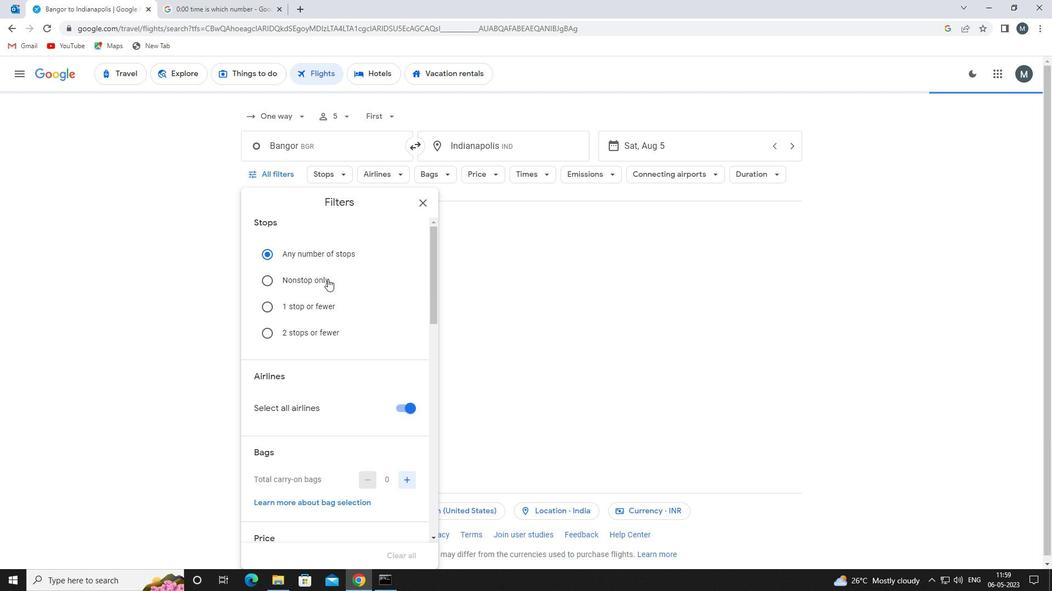 
Action: Mouse scrolled (328, 288) with delta (0, 0)
Screenshot: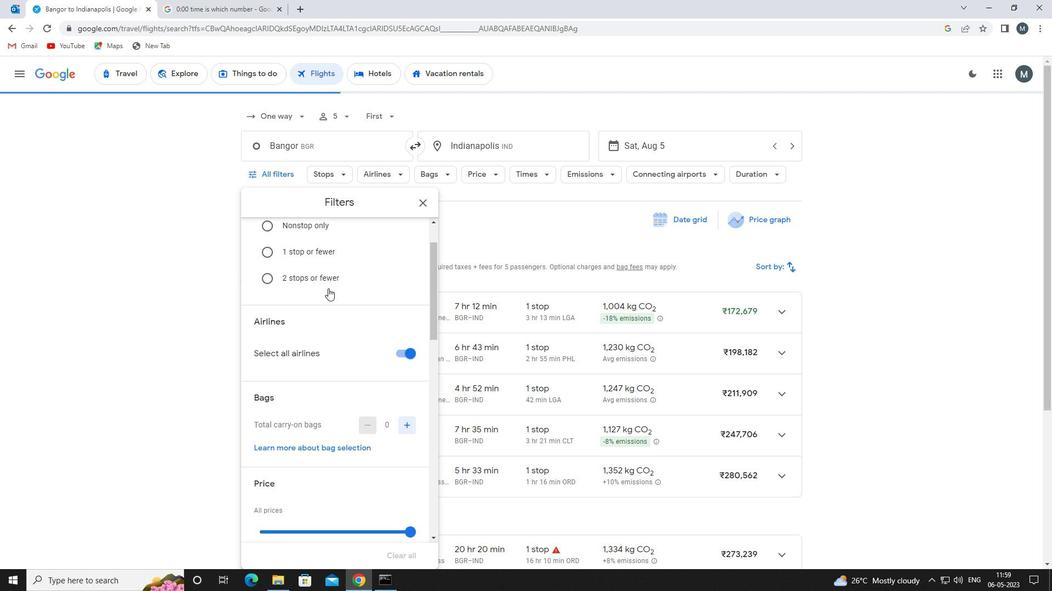 
Action: Mouse moved to (410, 298)
Screenshot: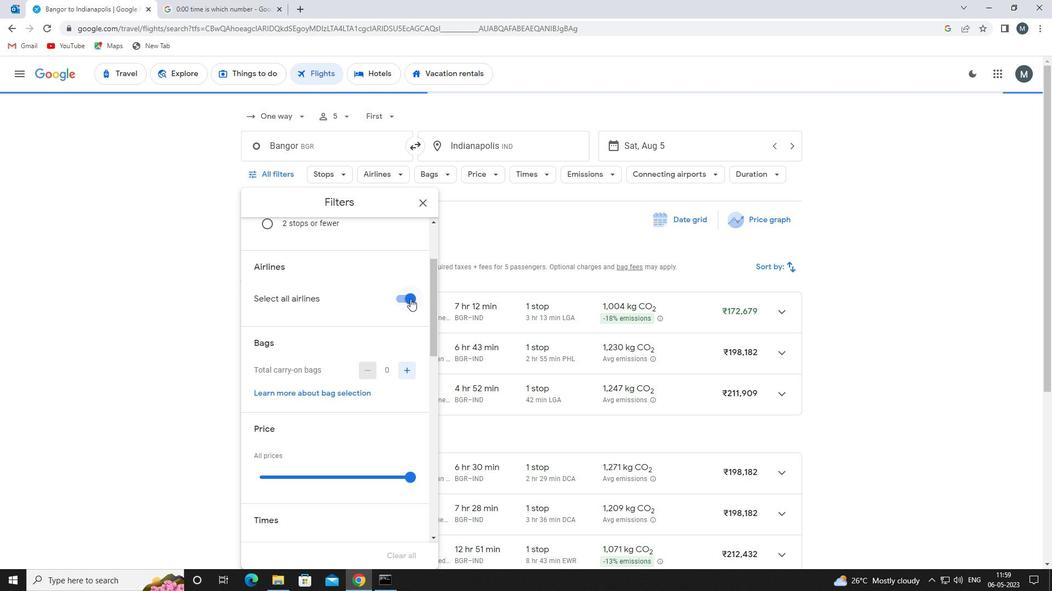 
Action: Mouse pressed left at (410, 298)
Screenshot: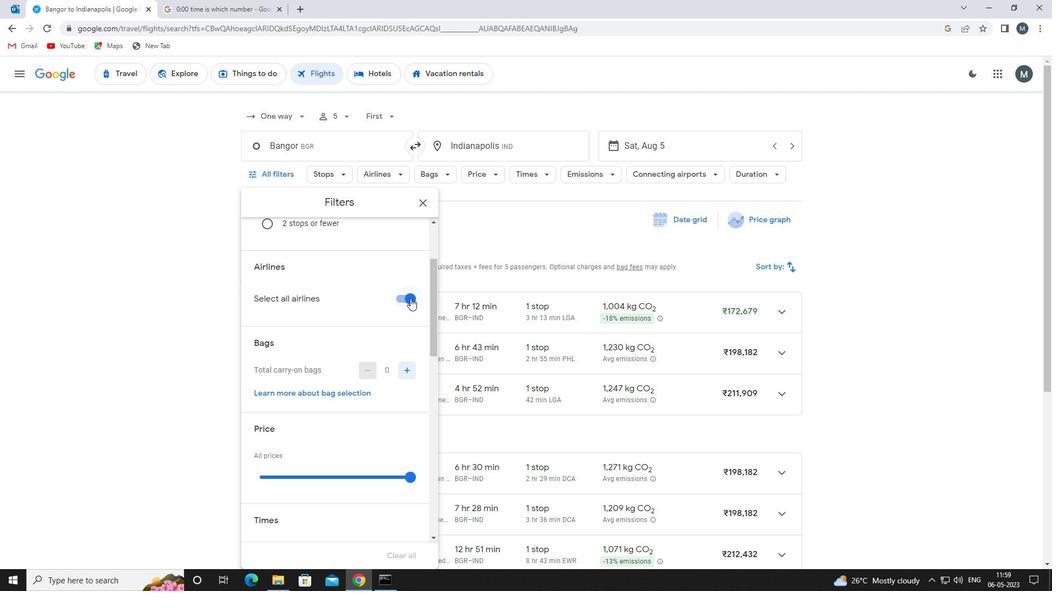 
Action: Mouse moved to (345, 311)
Screenshot: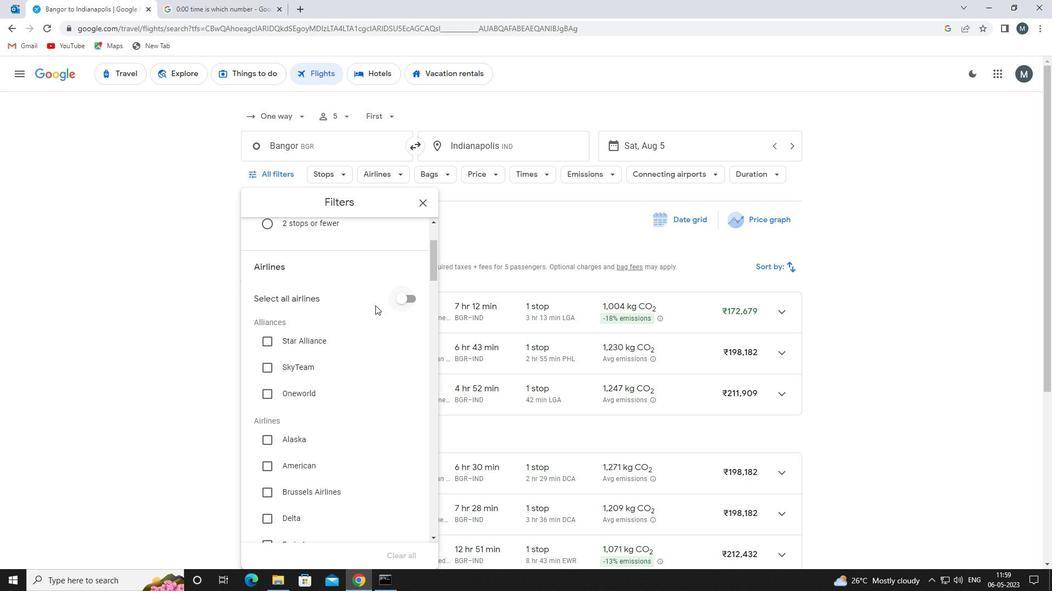 
Action: Mouse scrolled (345, 311) with delta (0, 0)
Screenshot: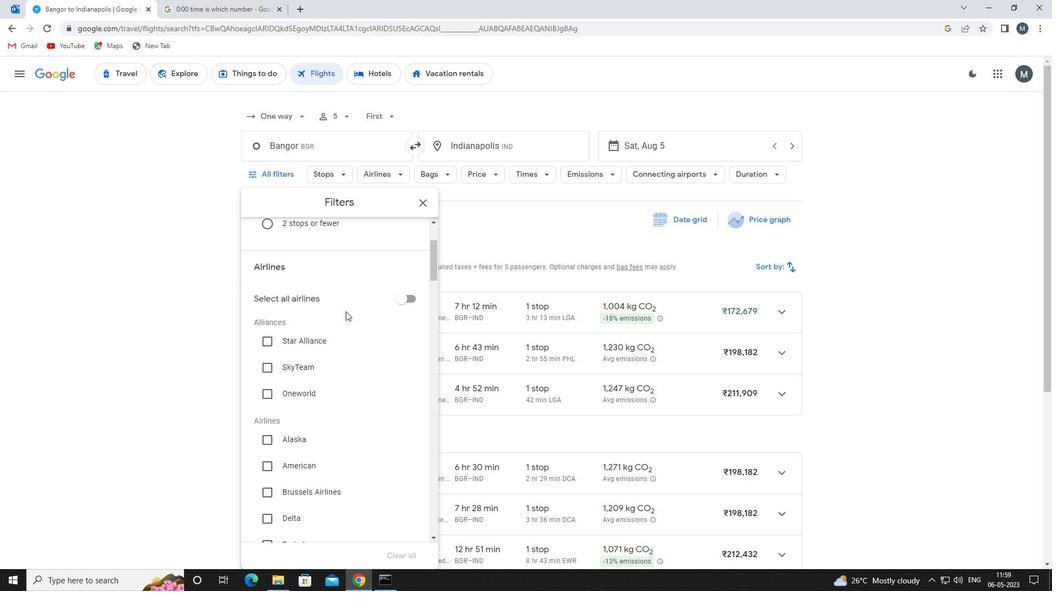 
Action: Mouse moved to (345, 312)
Screenshot: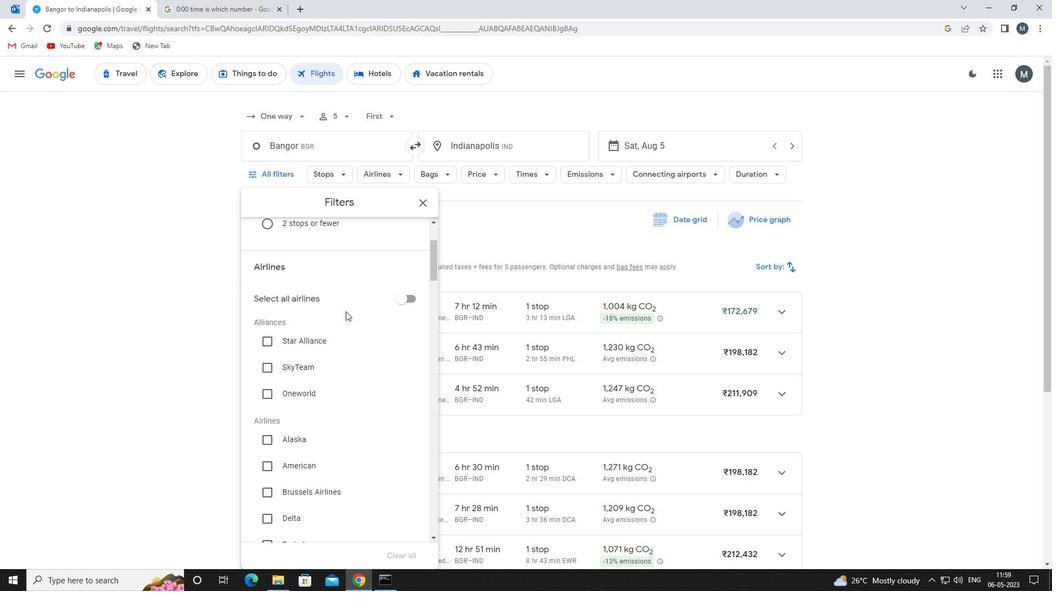
Action: Mouse scrolled (345, 311) with delta (0, 0)
Screenshot: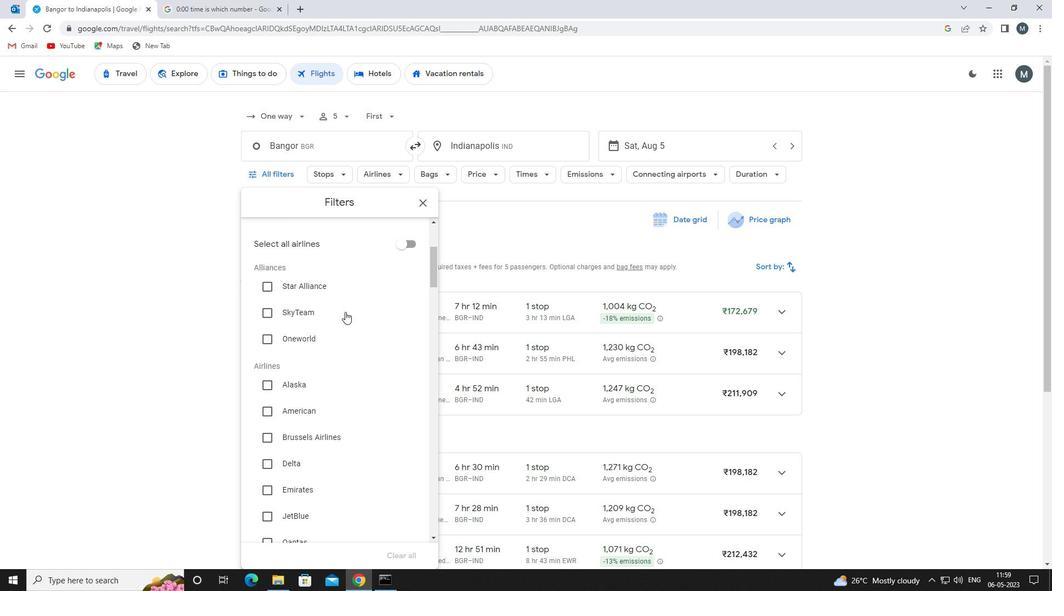 
Action: Mouse moved to (344, 312)
Screenshot: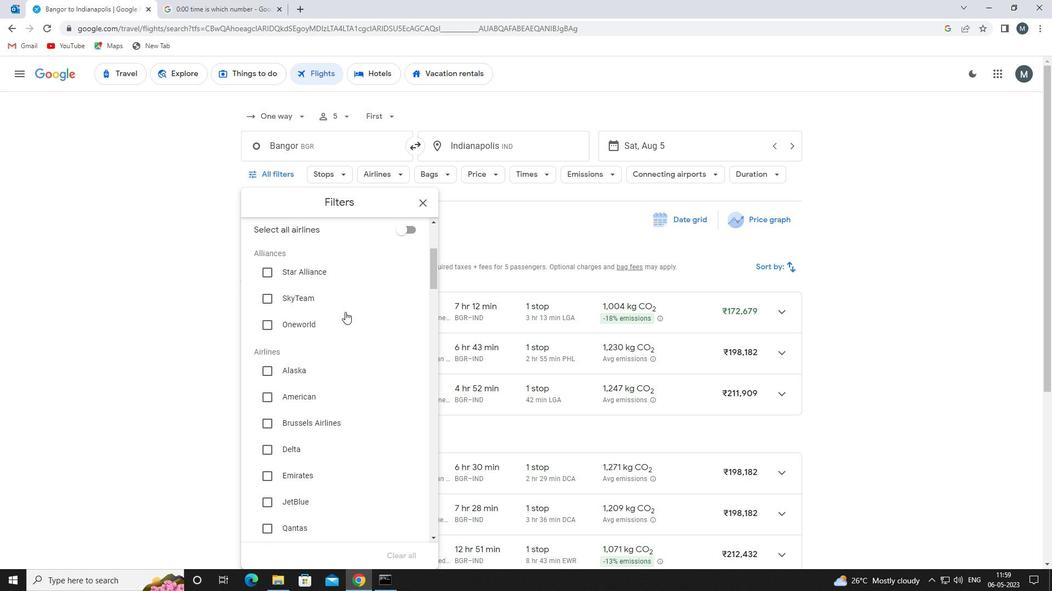 
Action: Mouse scrolled (344, 312) with delta (0, 0)
Screenshot: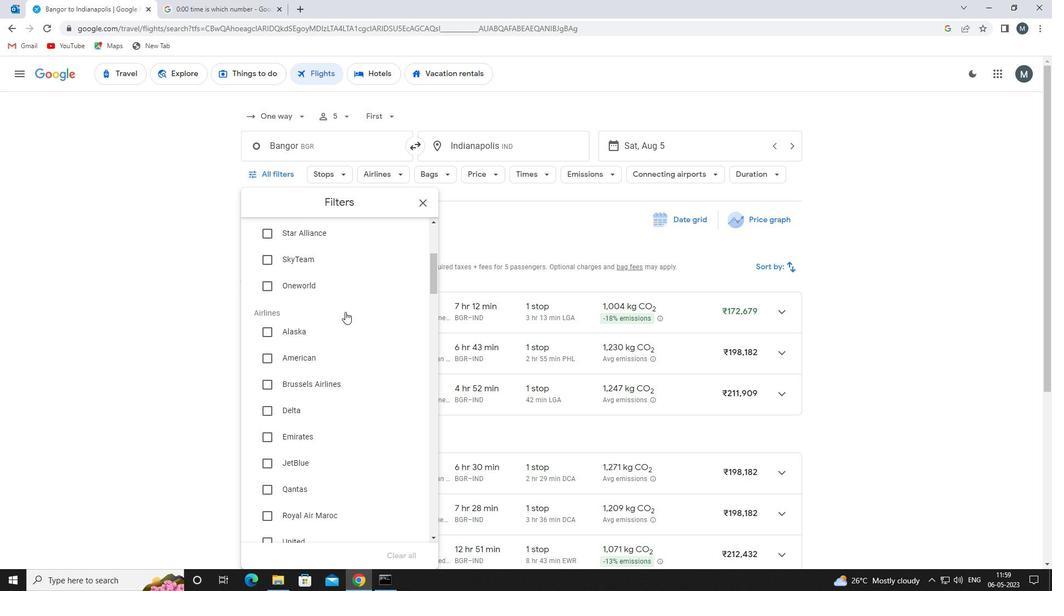 
Action: Mouse moved to (344, 314)
Screenshot: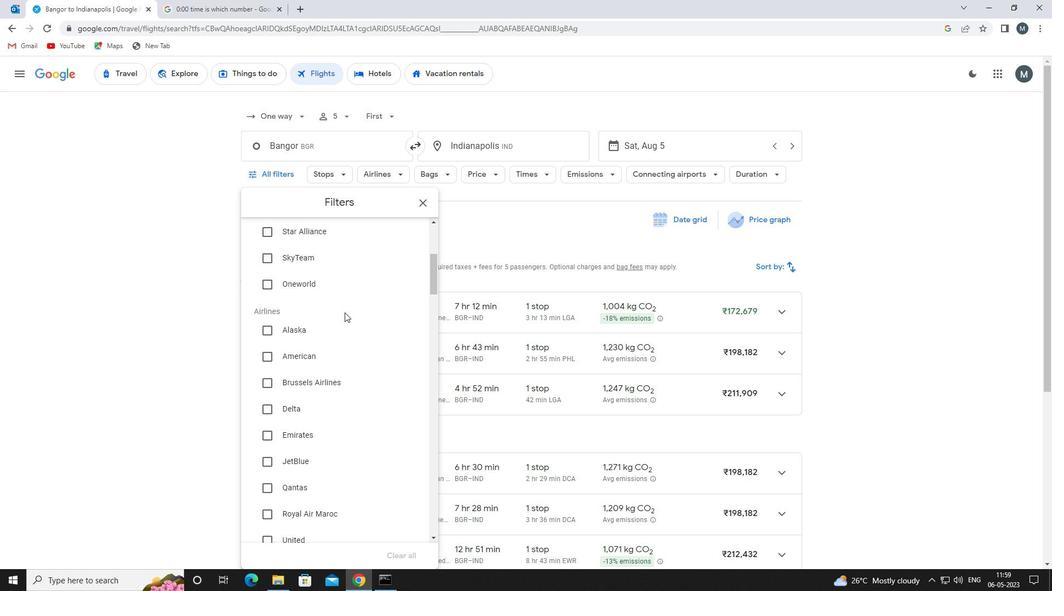 
Action: Mouse scrolled (344, 313) with delta (0, 0)
Screenshot: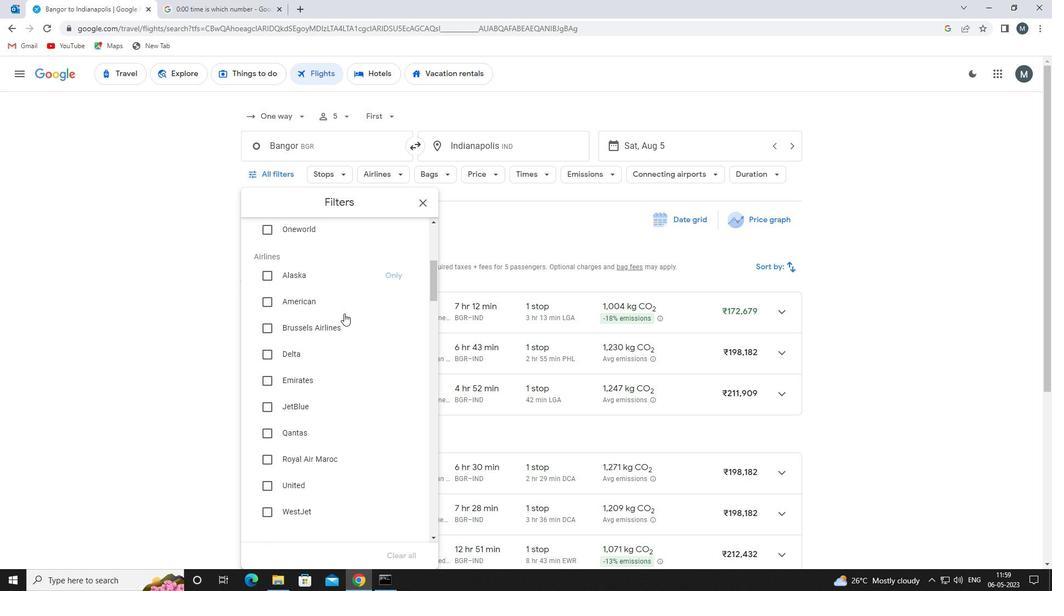 
Action: Mouse scrolled (344, 313) with delta (0, 0)
Screenshot: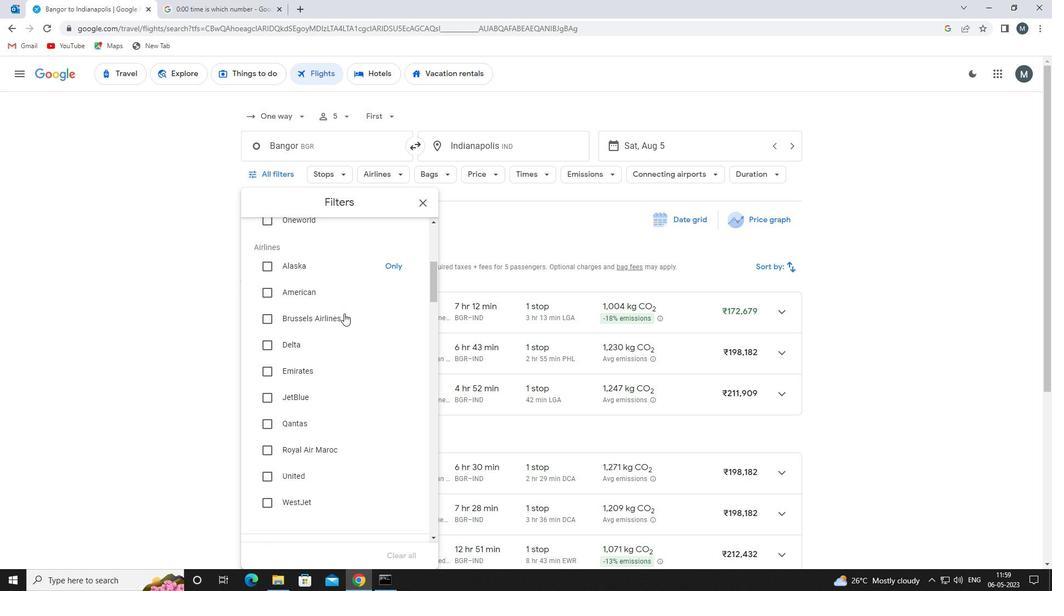 
Action: Mouse moved to (338, 304)
Screenshot: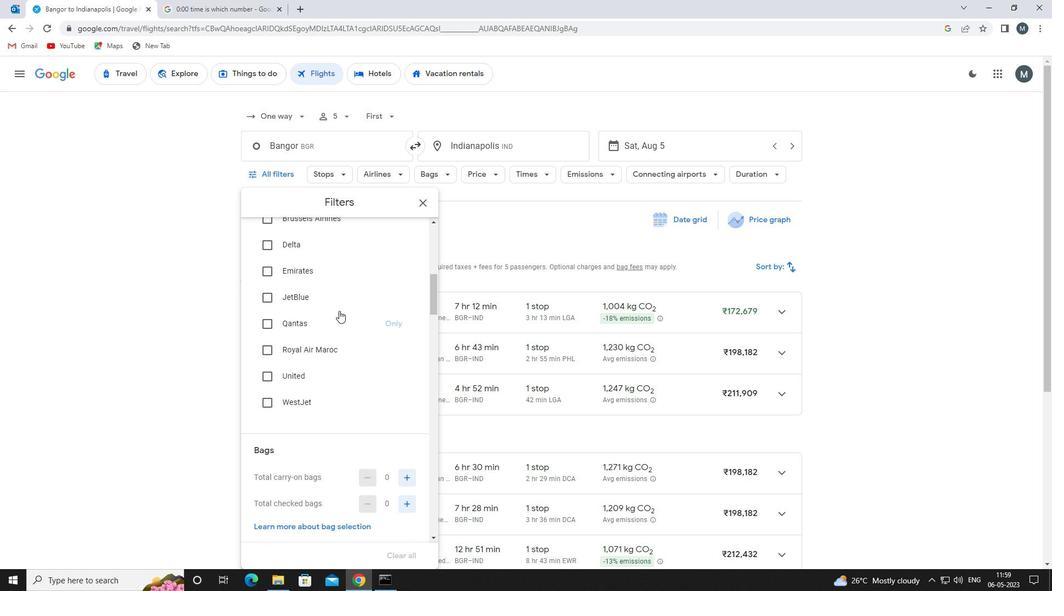 
Action: Mouse pressed left at (338, 304)
Screenshot: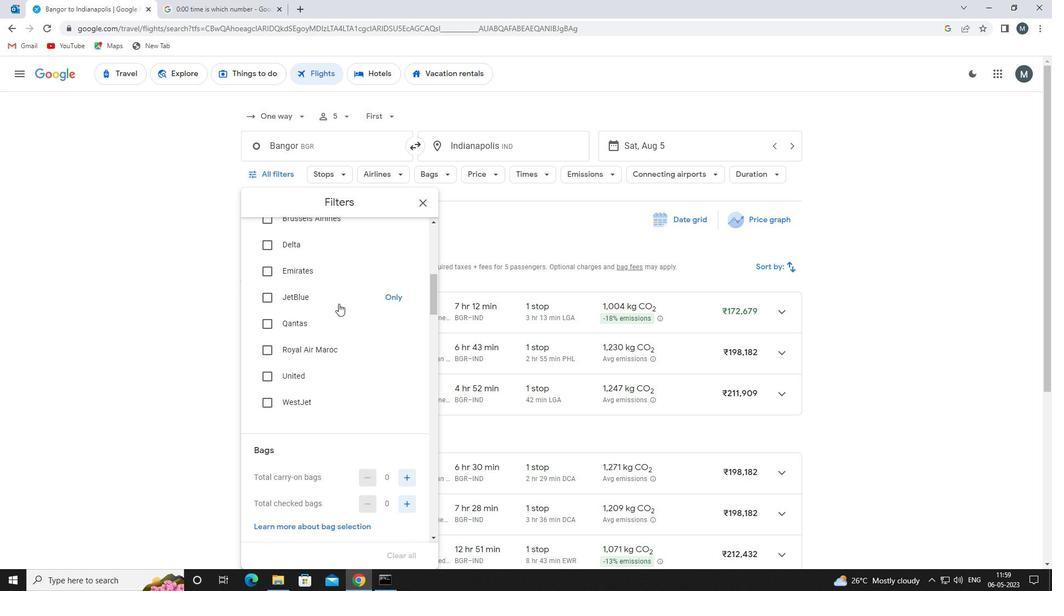 
Action: Mouse scrolled (338, 303) with delta (0, 0)
Screenshot: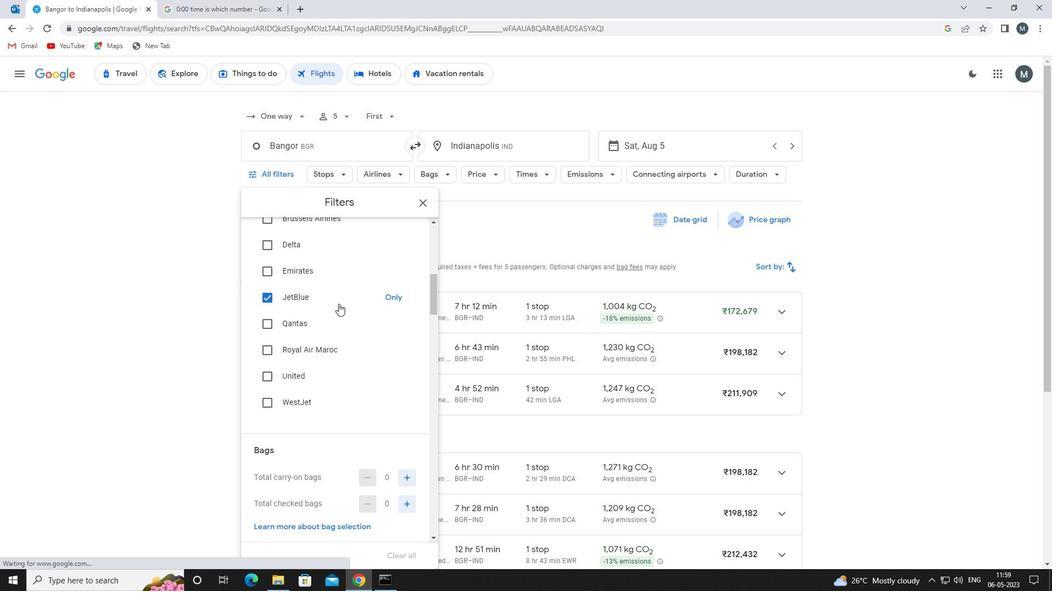 
Action: Mouse scrolled (338, 303) with delta (0, 0)
Screenshot: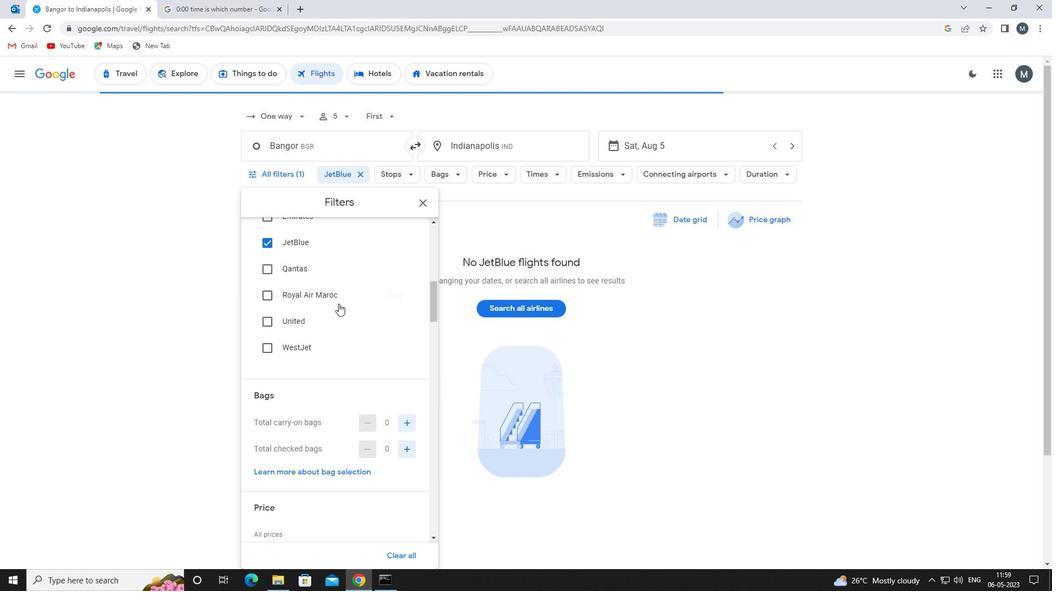 
Action: Mouse scrolled (338, 303) with delta (0, 0)
Screenshot: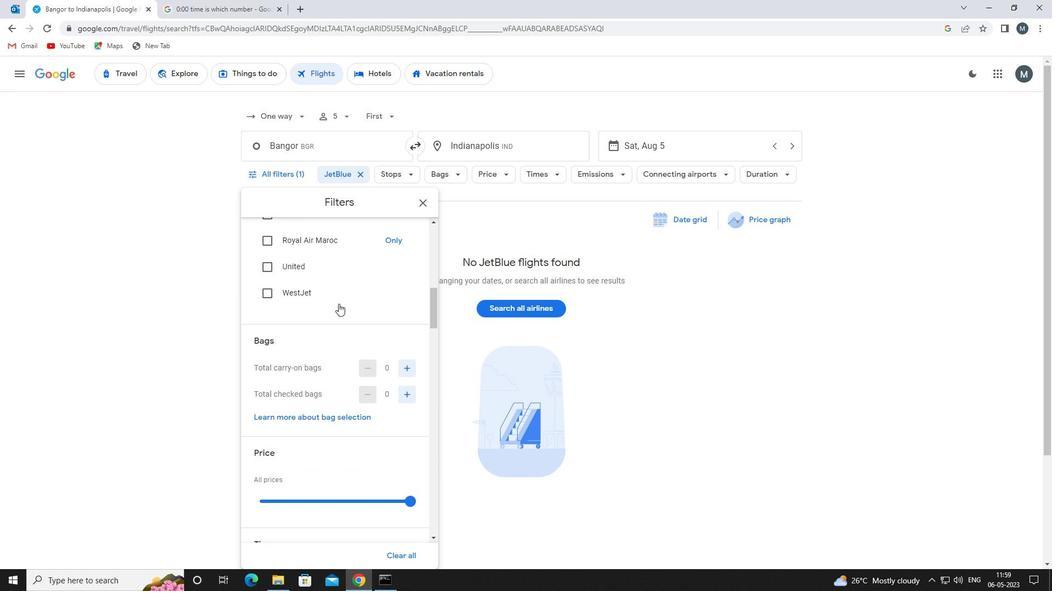 
Action: Mouse moved to (401, 339)
Screenshot: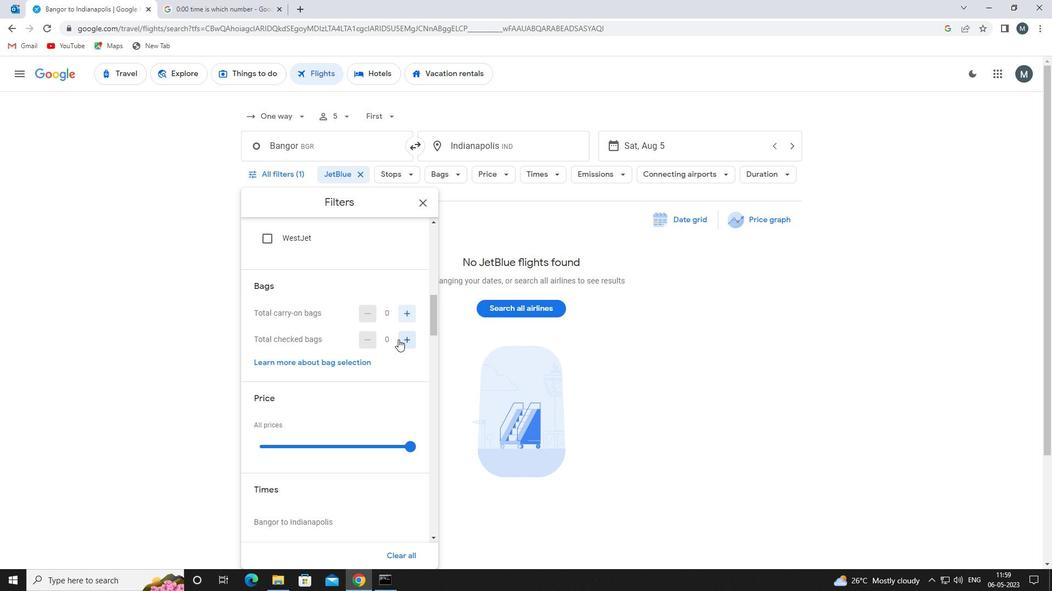 
Action: Mouse pressed left at (401, 339)
Screenshot: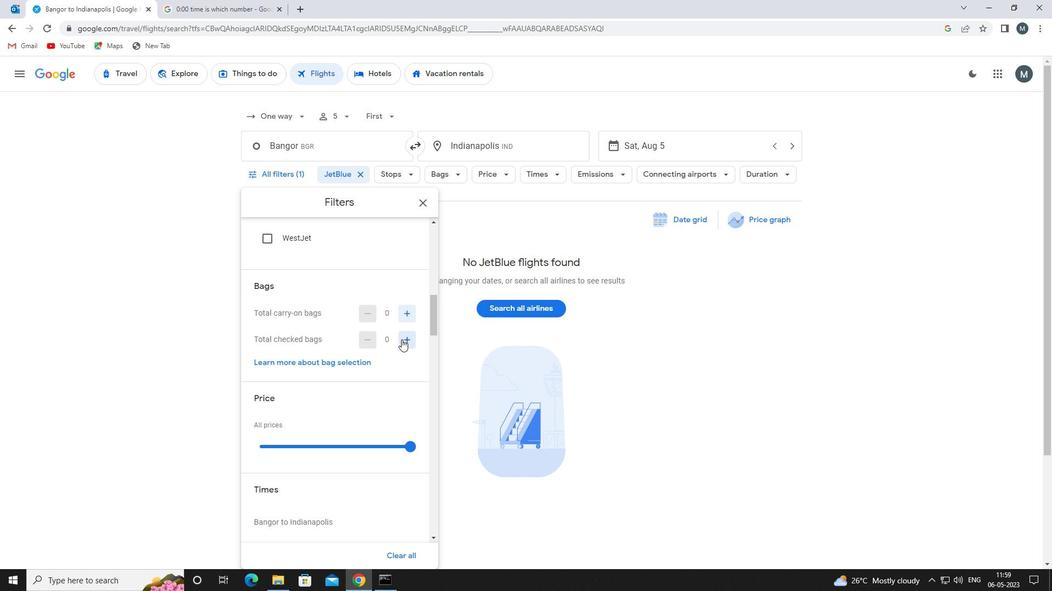 
Action: Mouse moved to (325, 344)
Screenshot: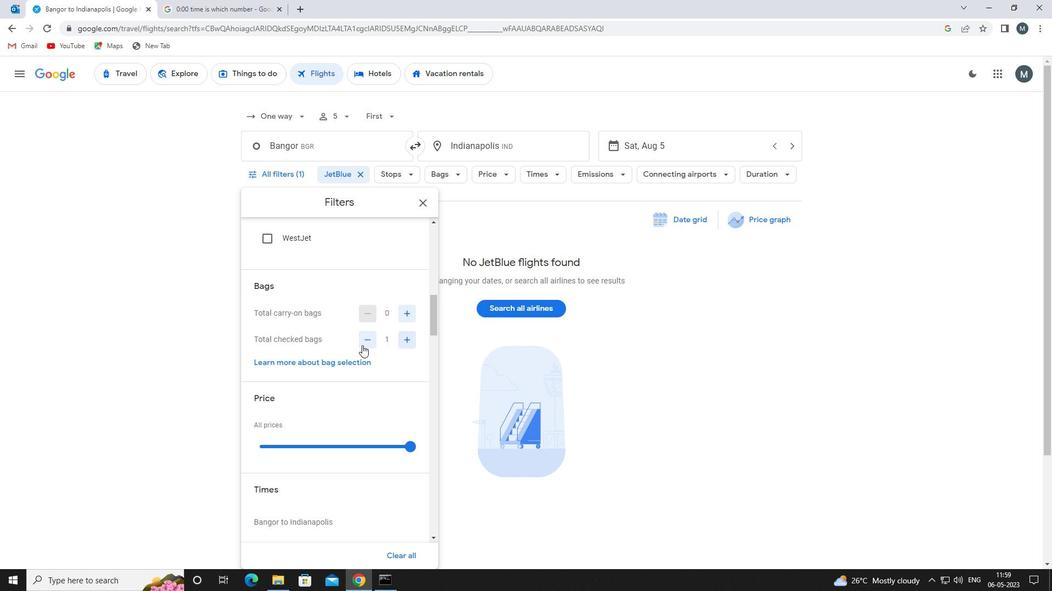 
Action: Mouse scrolled (325, 344) with delta (0, 0)
Screenshot: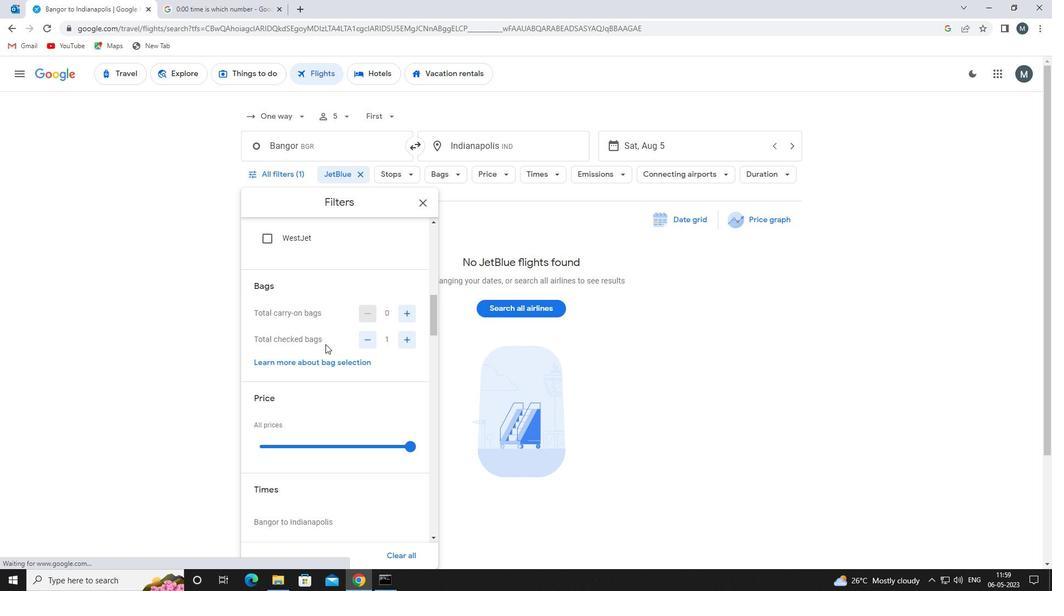 
Action: Mouse moved to (324, 344)
Screenshot: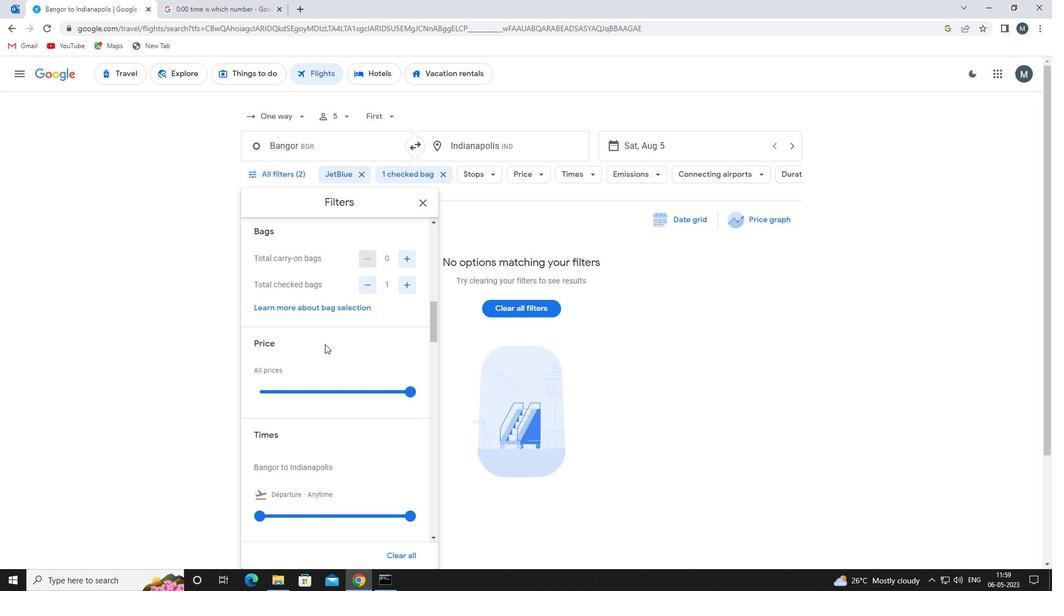 
Action: Mouse scrolled (324, 343) with delta (0, 0)
Screenshot: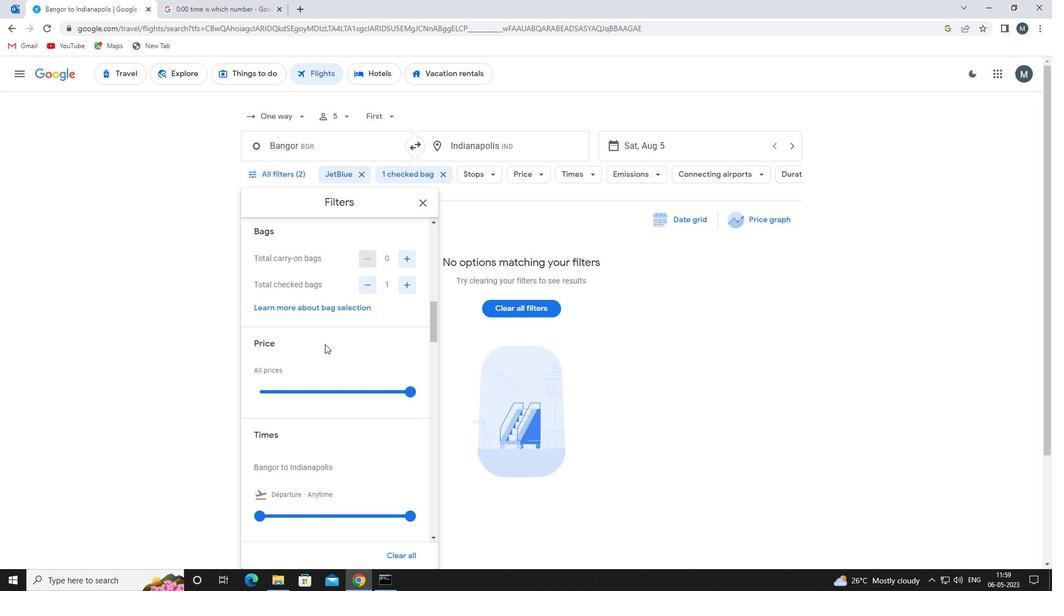 
Action: Mouse moved to (283, 331)
Screenshot: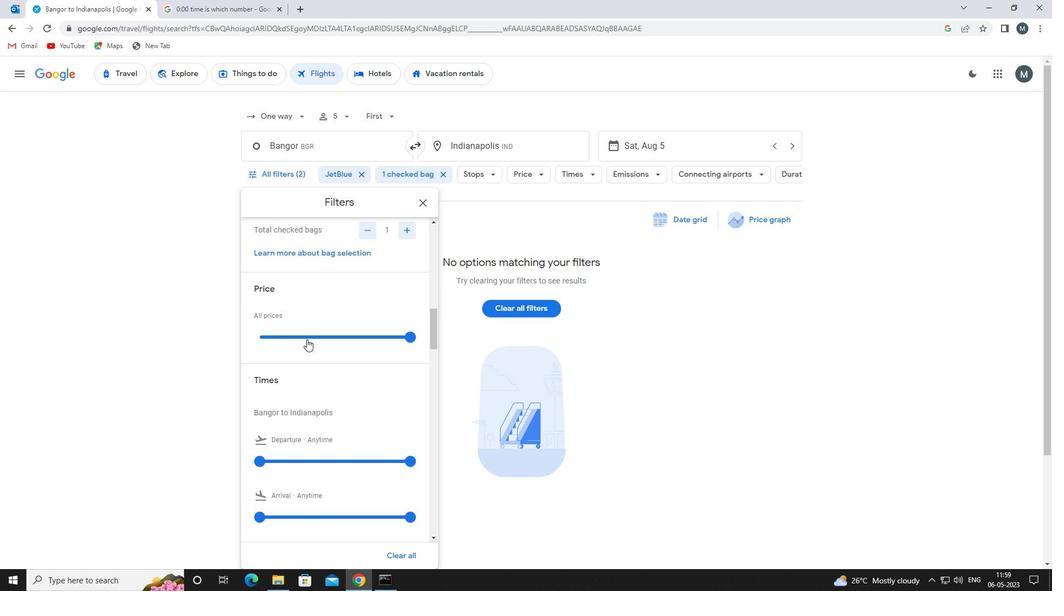 
Action: Mouse pressed left at (283, 331)
Screenshot: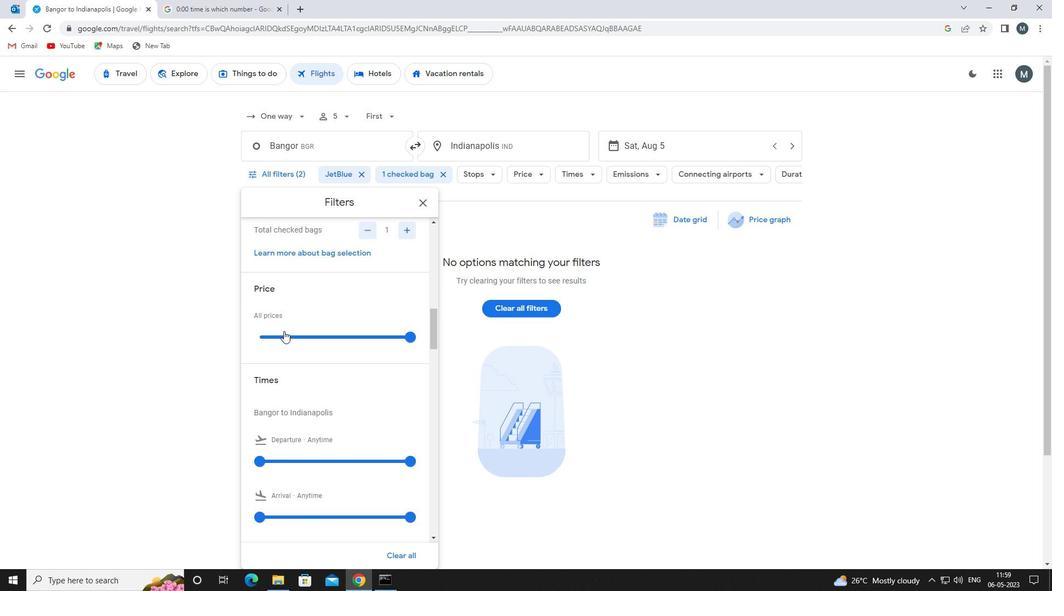 
Action: Mouse pressed left at (283, 331)
Screenshot: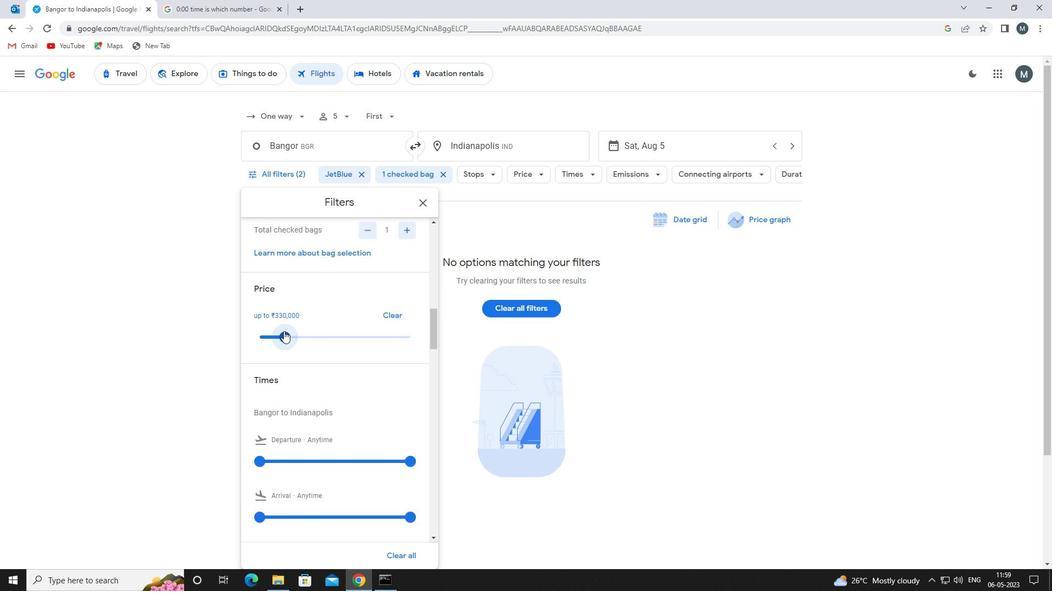
Action: Mouse moved to (281, 323)
Screenshot: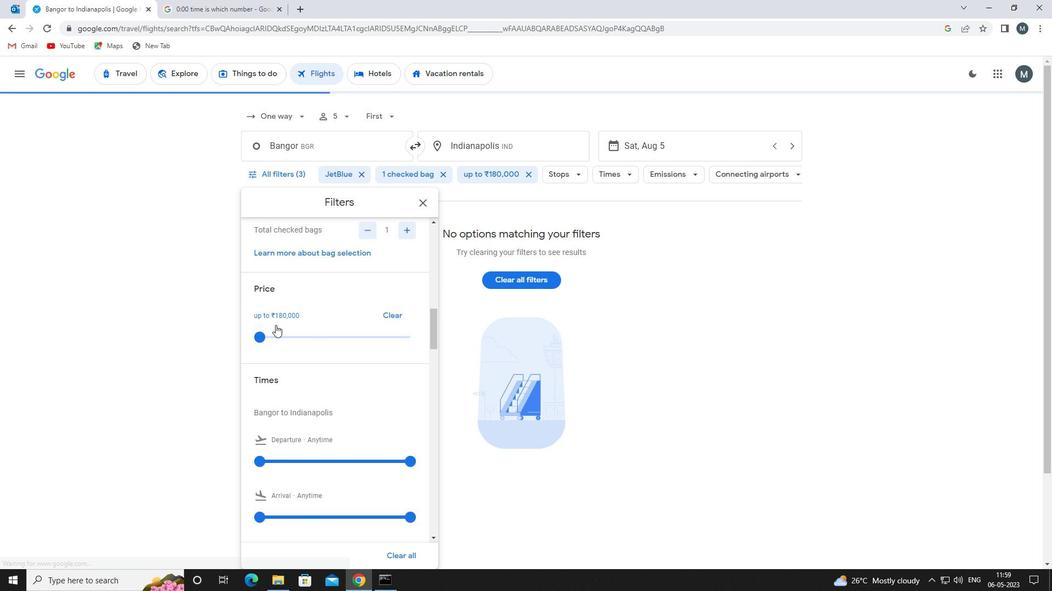 
Action: Mouse scrolled (281, 322) with delta (0, 0)
Screenshot: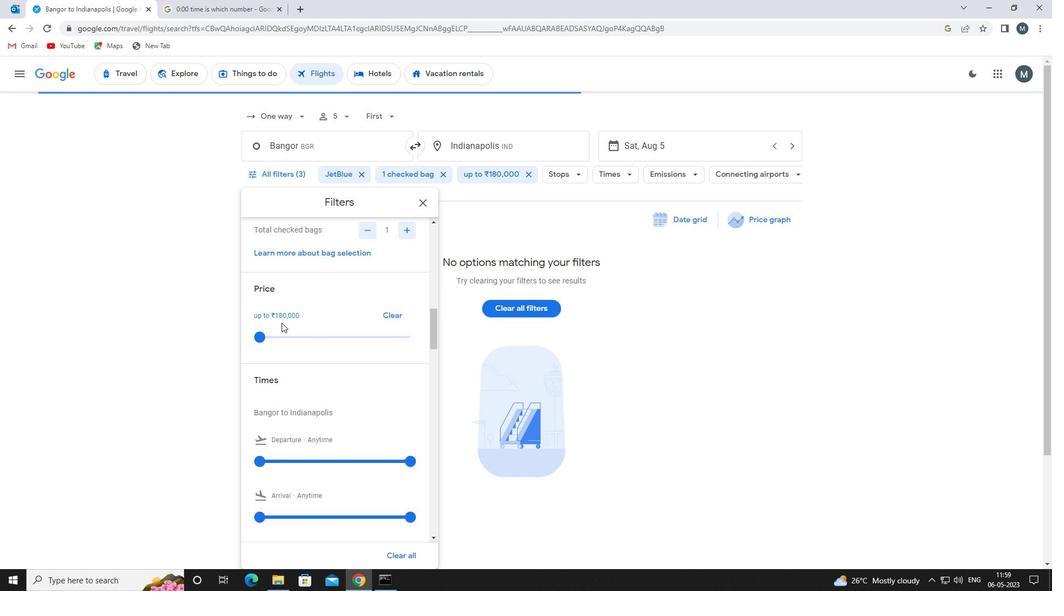 
Action: Mouse scrolled (281, 322) with delta (0, 0)
Screenshot: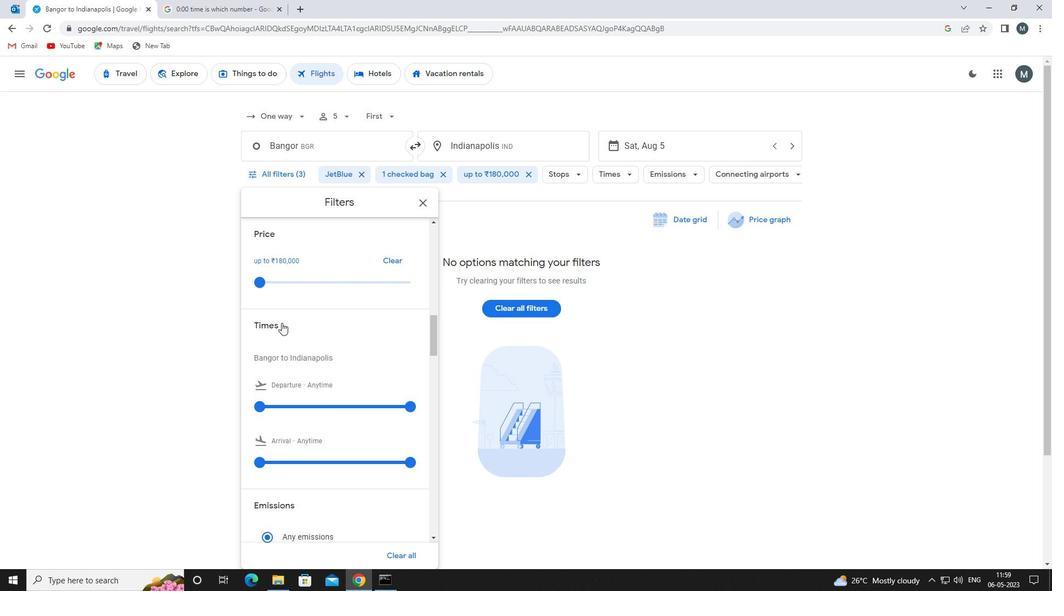 
Action: Mouse moved to (266, 353)
Screenshot: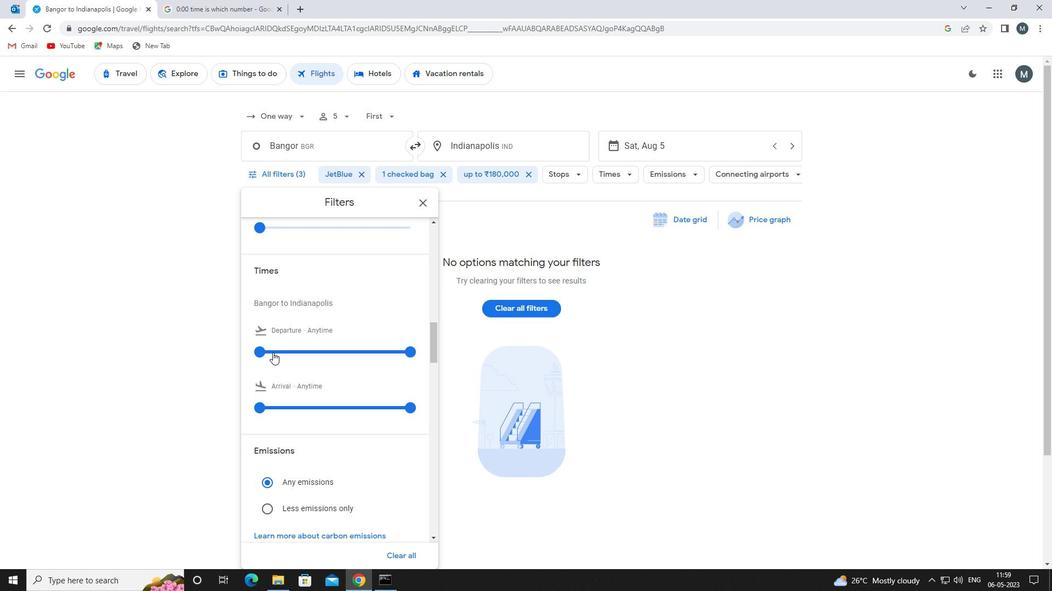 
Action: Mouse pressed left at (266, 353)
Screenshot: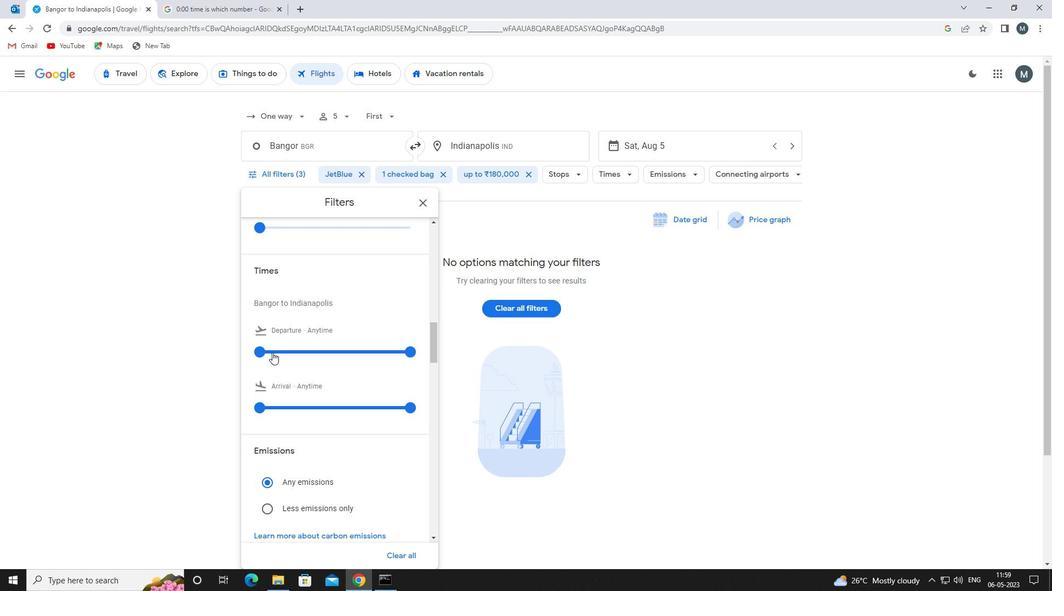 
Action: Mouse moved to (406, 352)
Screenshot: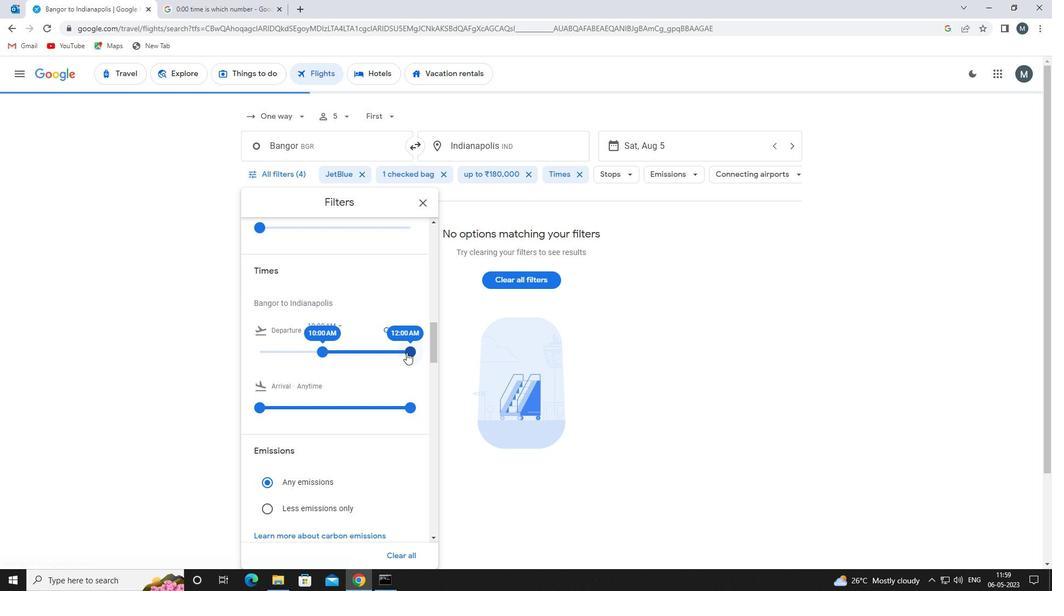 
Action: Mouse pressed left at (406, 352)
Screenshot: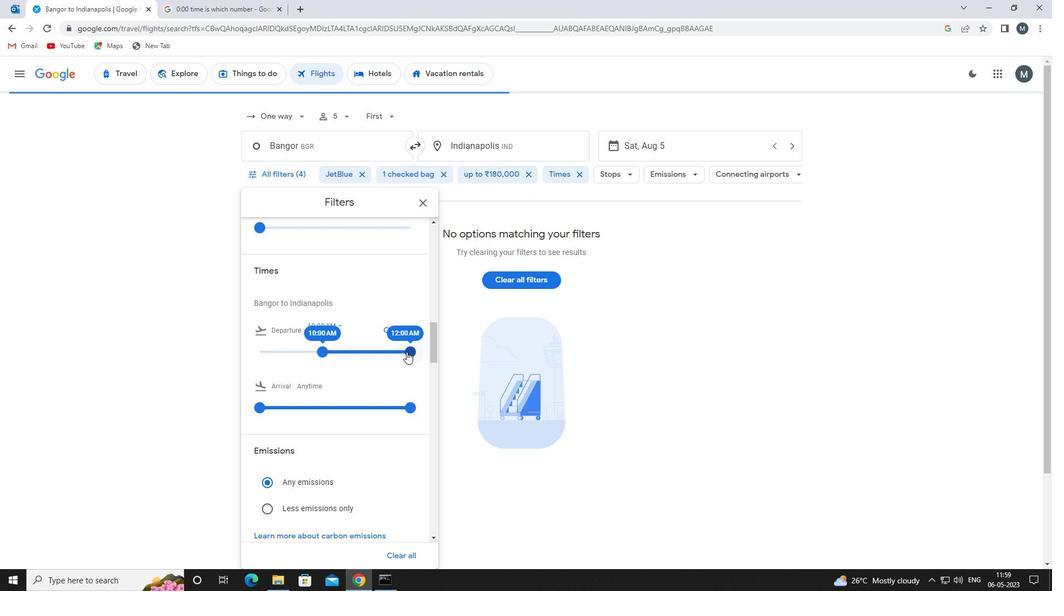 
Action: Mouse moved to (327, 353)
Screenshot: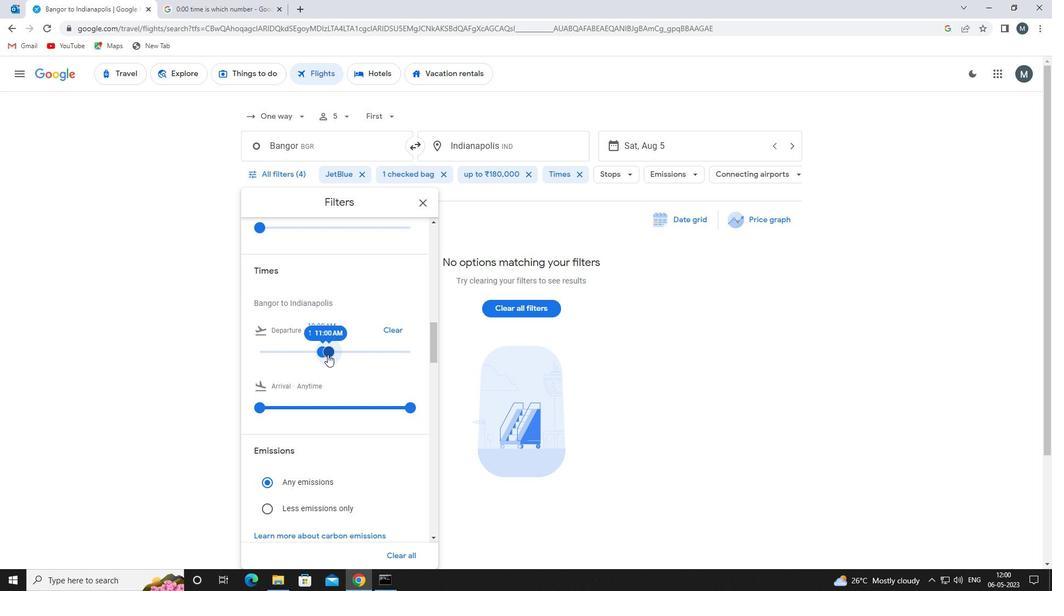
Action: Mouse scrolled (327, 353) with delta (0, 0)
Screenshot: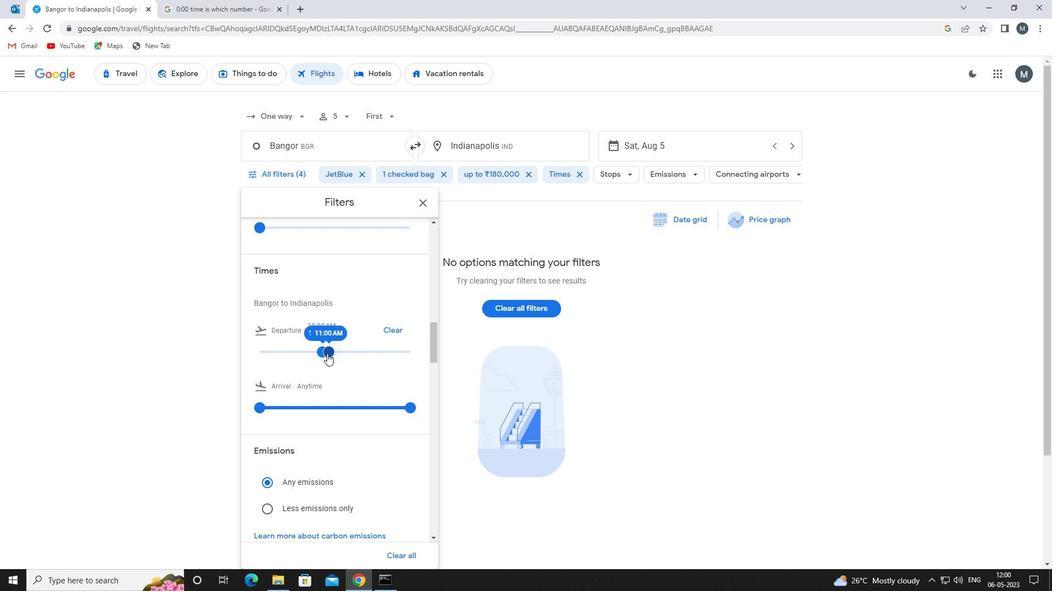 
Action: Mouse scrolled (327, 353) with delta (0, 0)
Screenshot: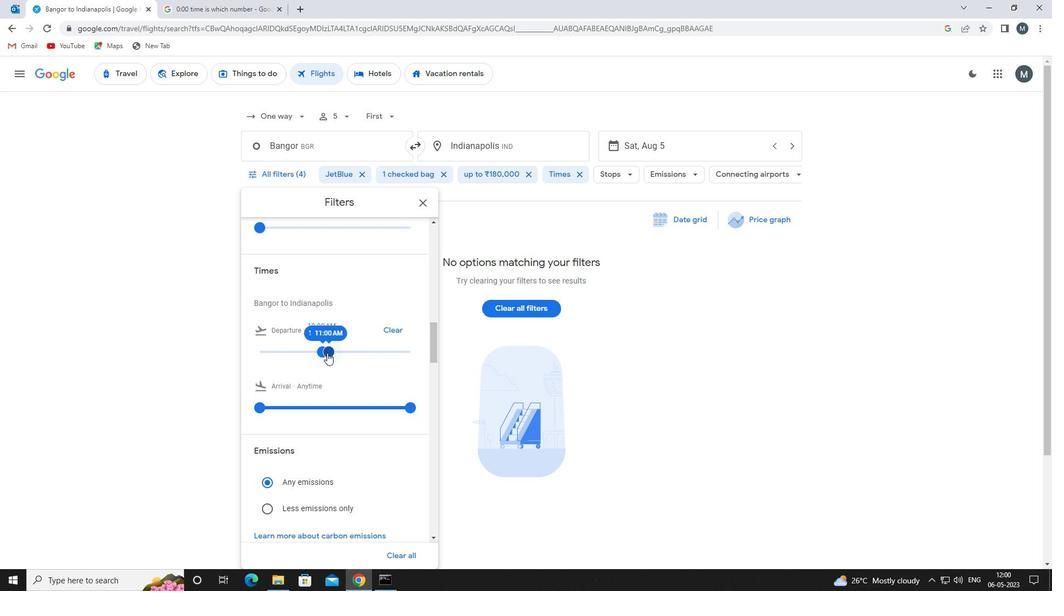 
Action: Mouse moved to (422, 205)
Screenshot: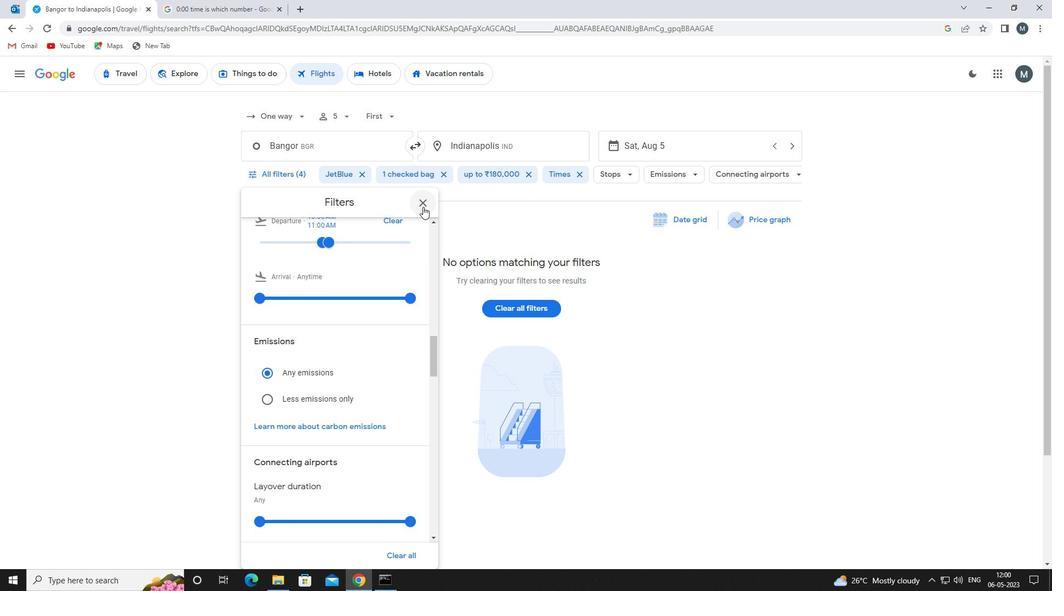 
Action: Mouse pressed left at (422, 205)
Screenshot: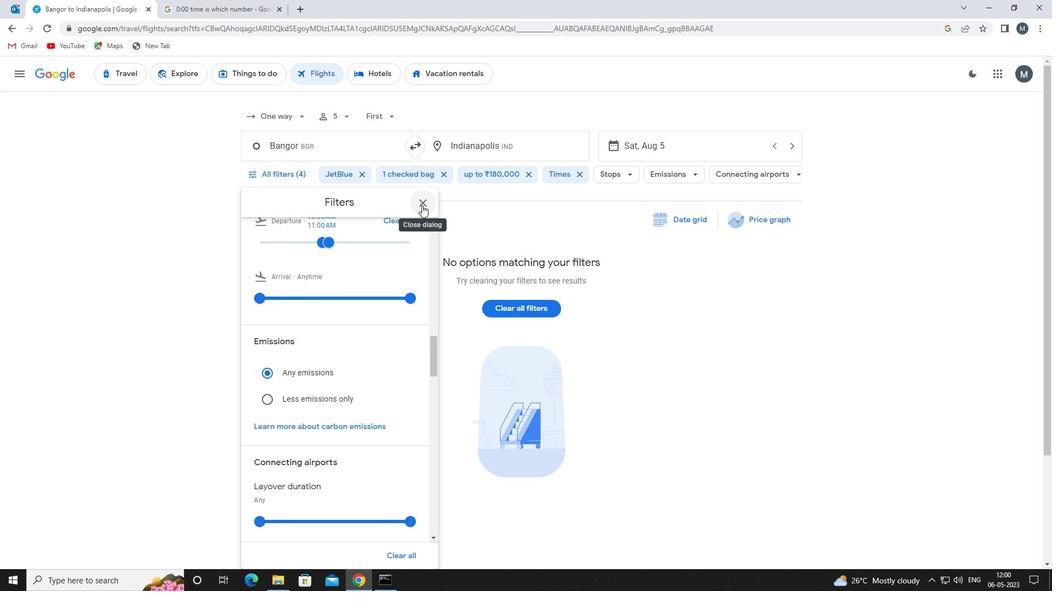 
